 Task: Look for space in Ikoma, Japan from 5th June, 2023 to 16th June, 2023 for 2 adults in price range Rs.7000 to Rs.15000. Place can be entire place with 1  bedroom having 1 bed and 1 bathroom. Property type can be house, flat, guest house, hotel. Booking option can be shelf check-in. Required host language is English.
Action: Mouse pressed left at (536, 126)
Screenshot: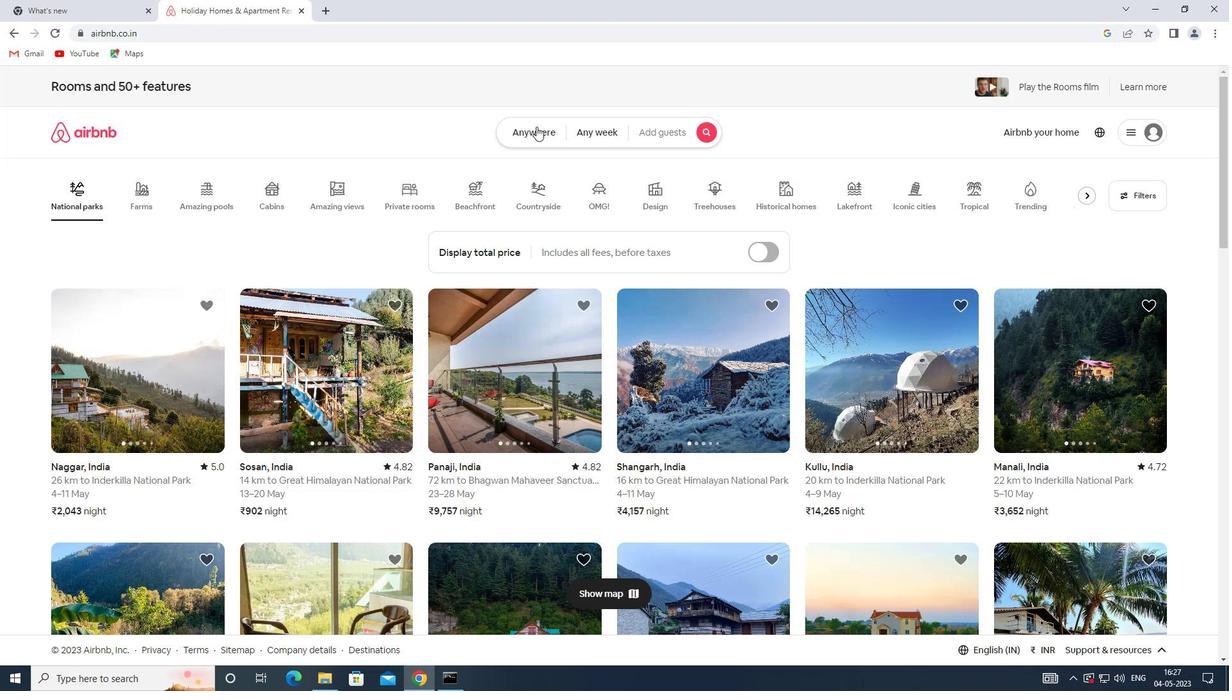
Action: Mouse moved to (482, 172)
Screenshot: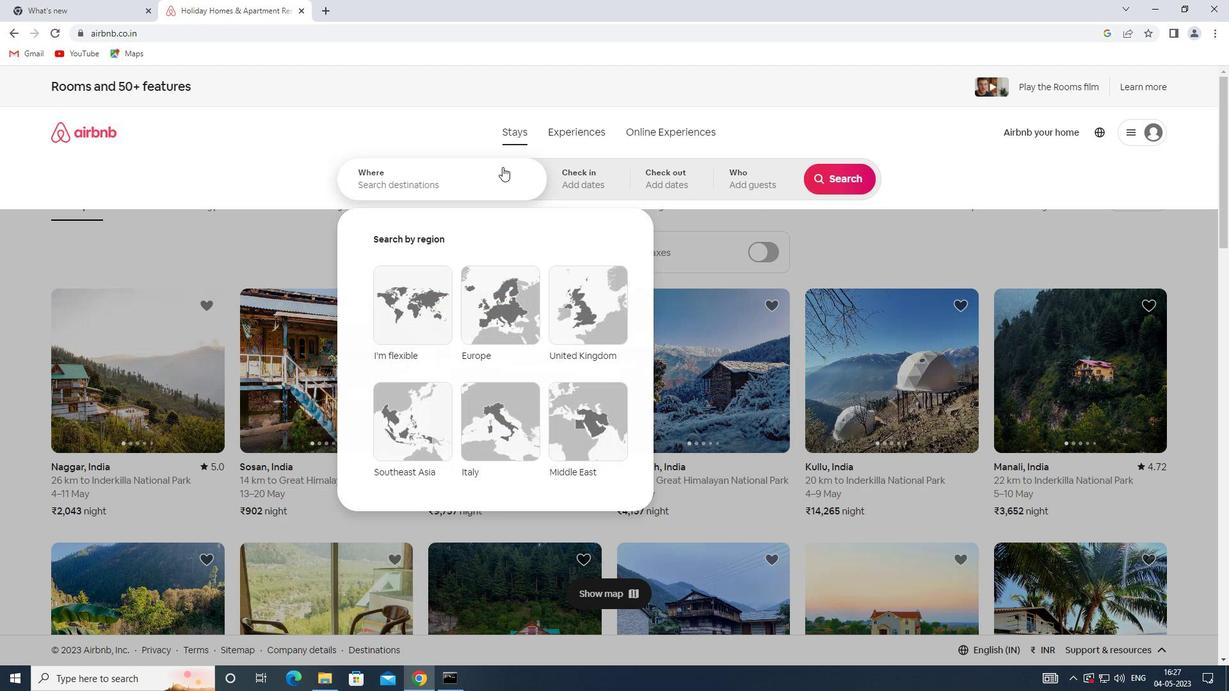 
Action: Mouse pressed left at (482, 172)
Screenshot: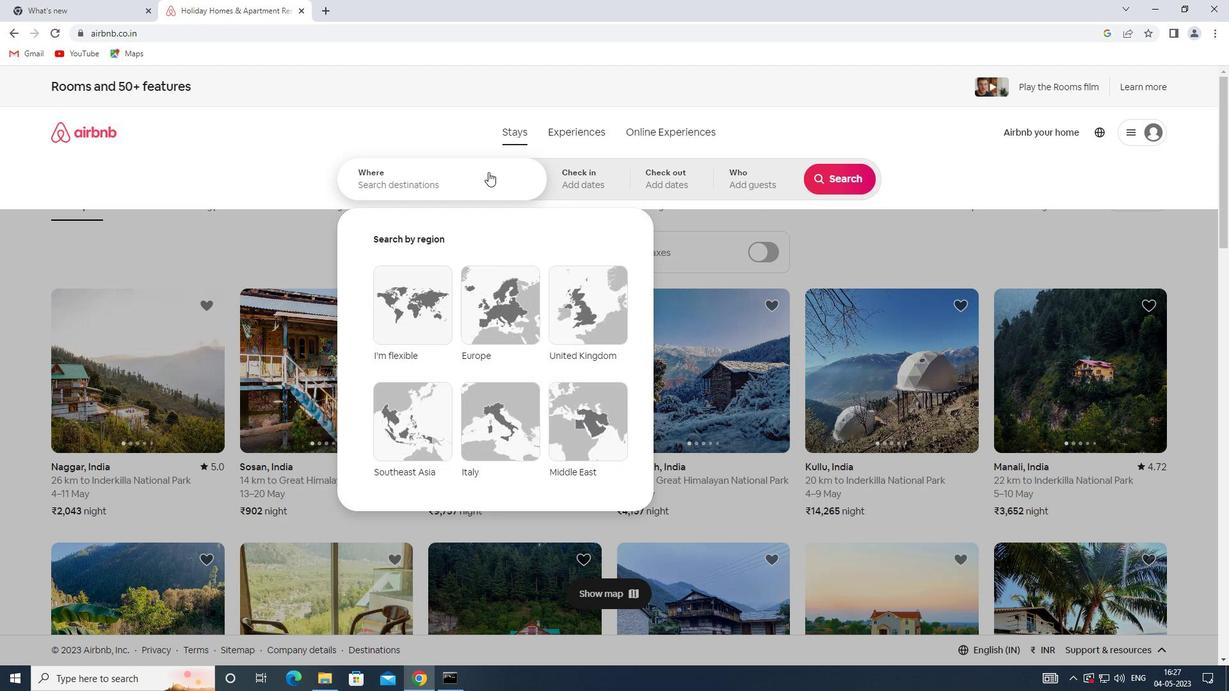 
Action: Key pressed <Key.shift><Key.shift><Key.shift><Key.shift><Key.shift><Key.shift>IKOMA,<Key.shift>JAPAN
Screenshot: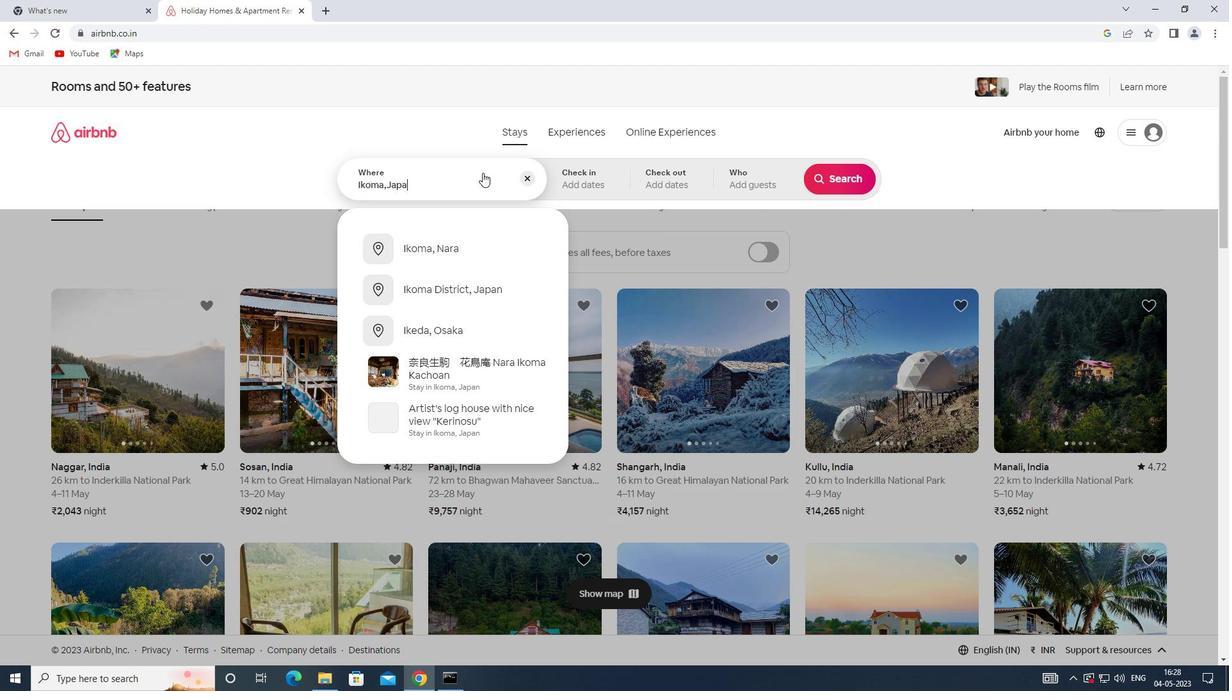 
Action: Mouse moved to (582, 172)
Screenshot: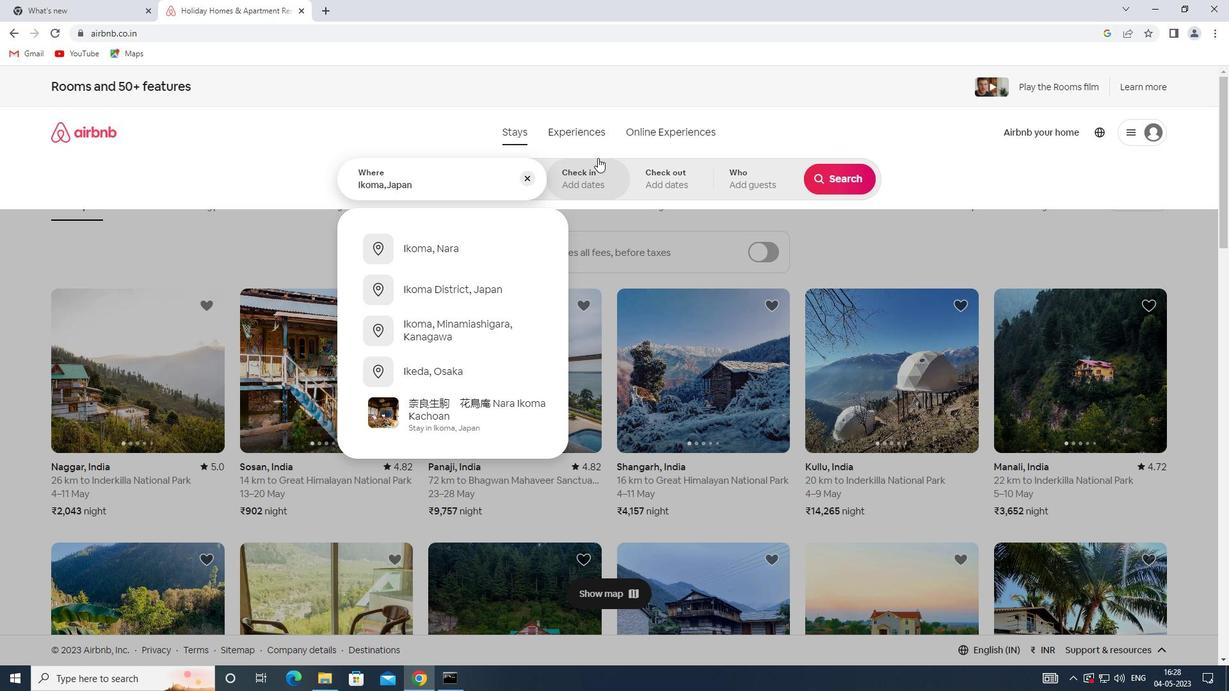 
Action: Mouse pressed left at (582, 172)
Screenshot: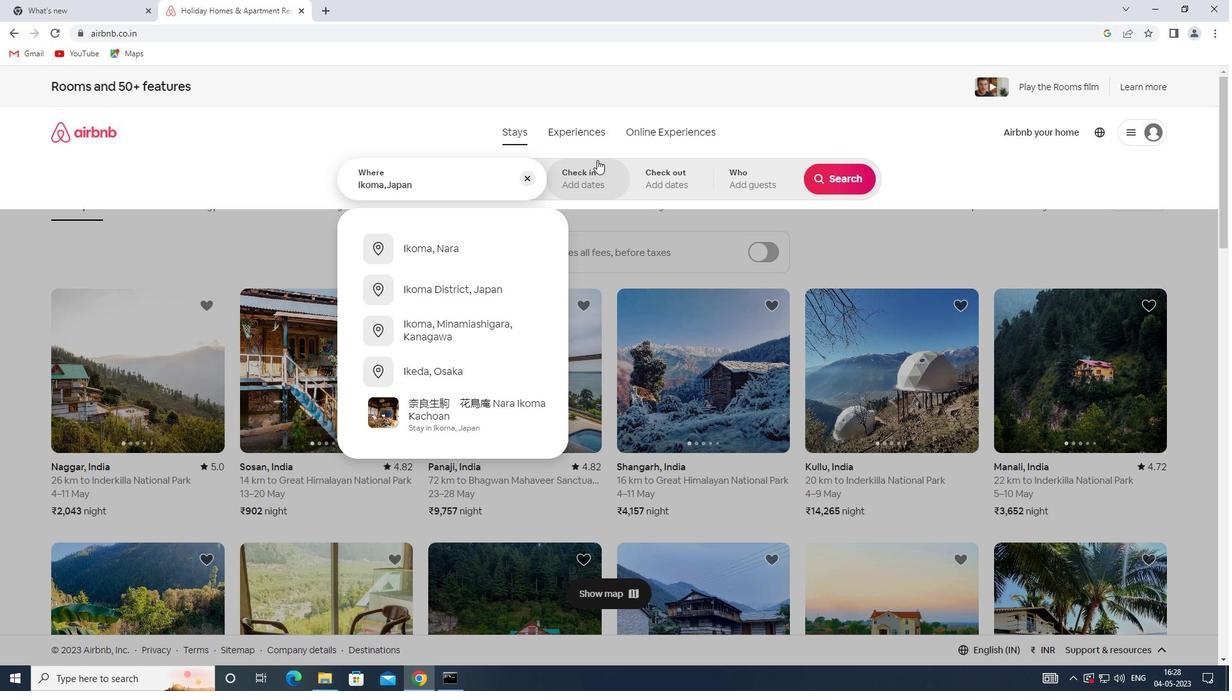 
Action: Mouse moved to (678, 369)
Screenshot: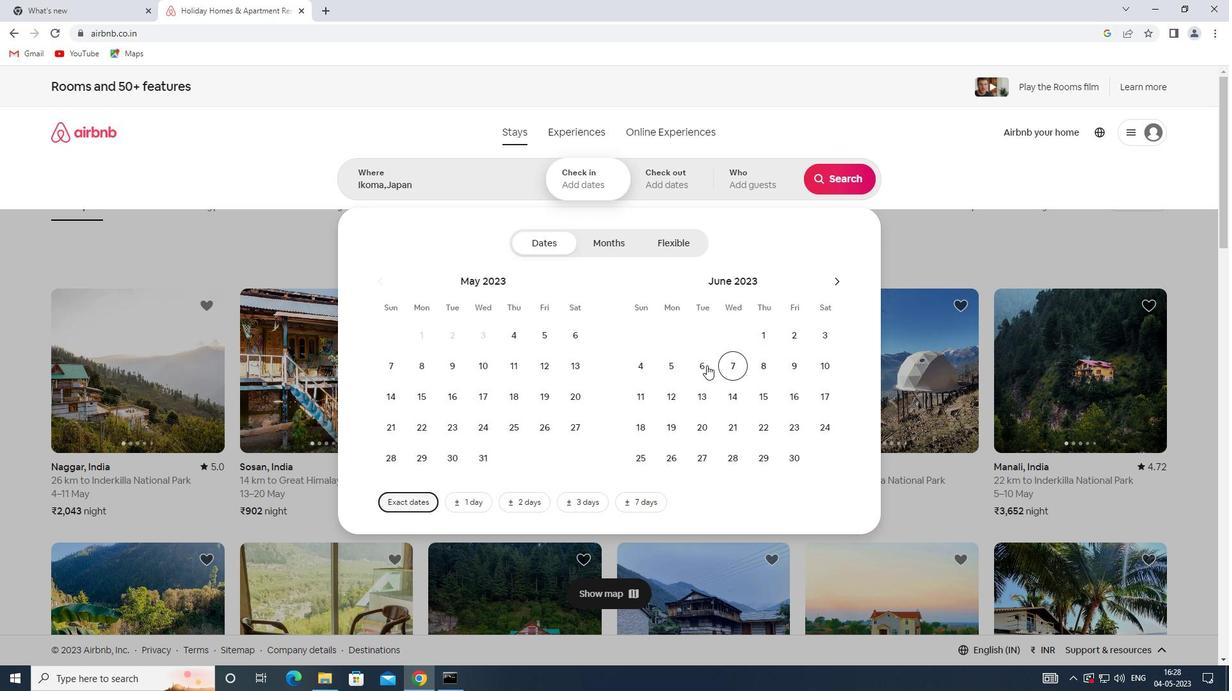 
Action: Mouse pressed left at (678, 369)
Screenshot: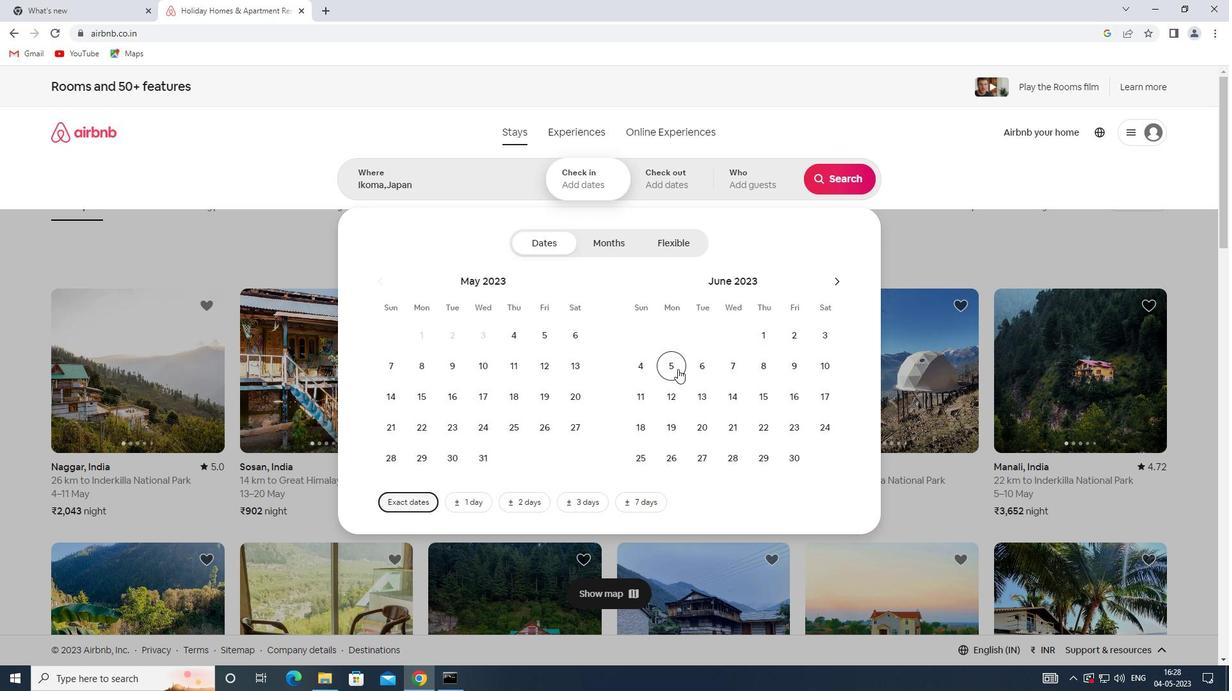 
Action: Mouse moved to (801, 401)
Screenshot: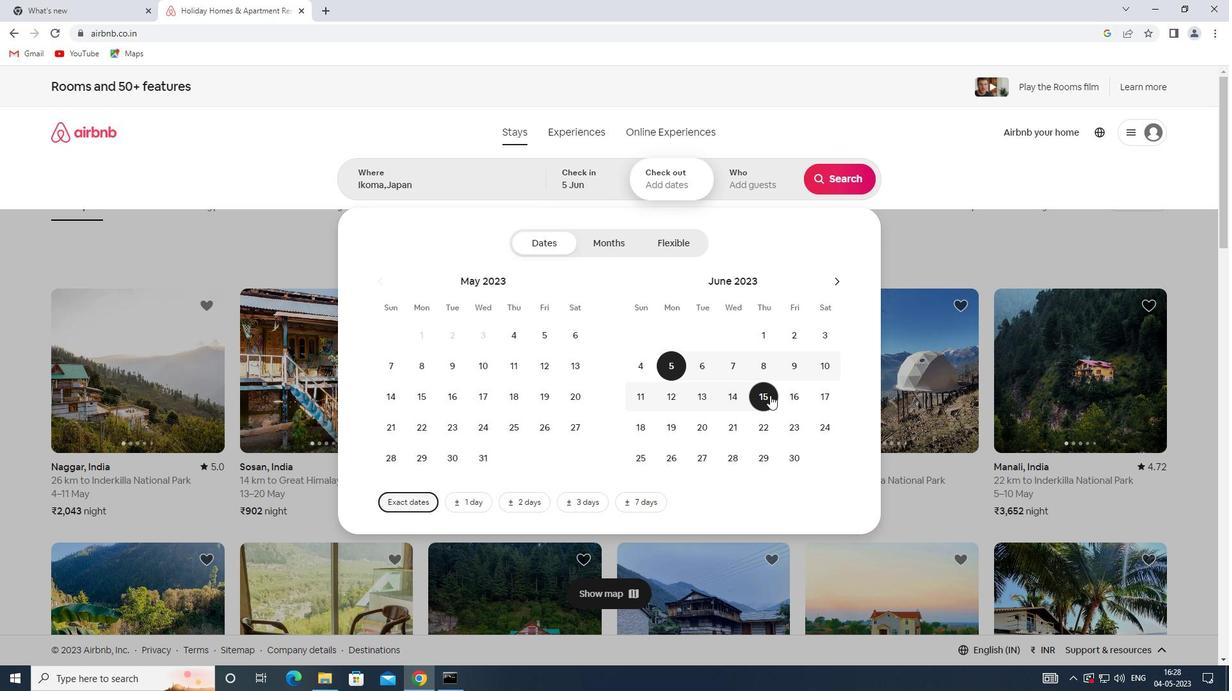 
Action: Mouse pressed left at (801, 401)
Screenshot: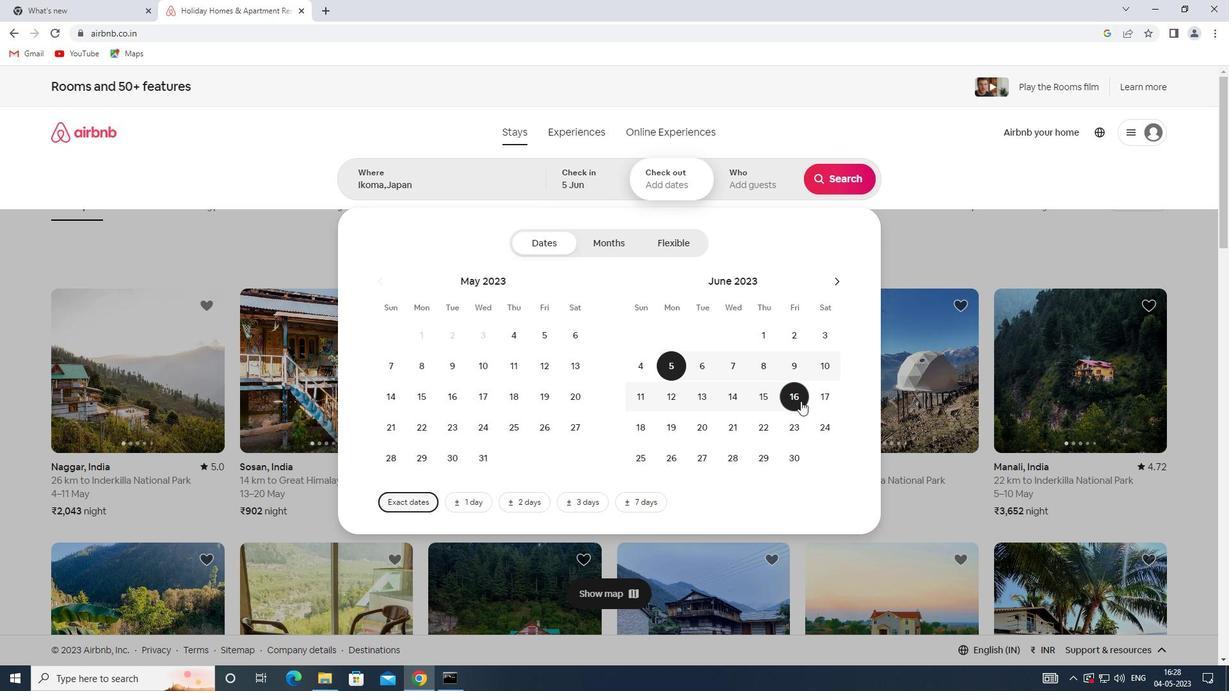 
Action: Mouse moved to (753, 176)
Screenshot: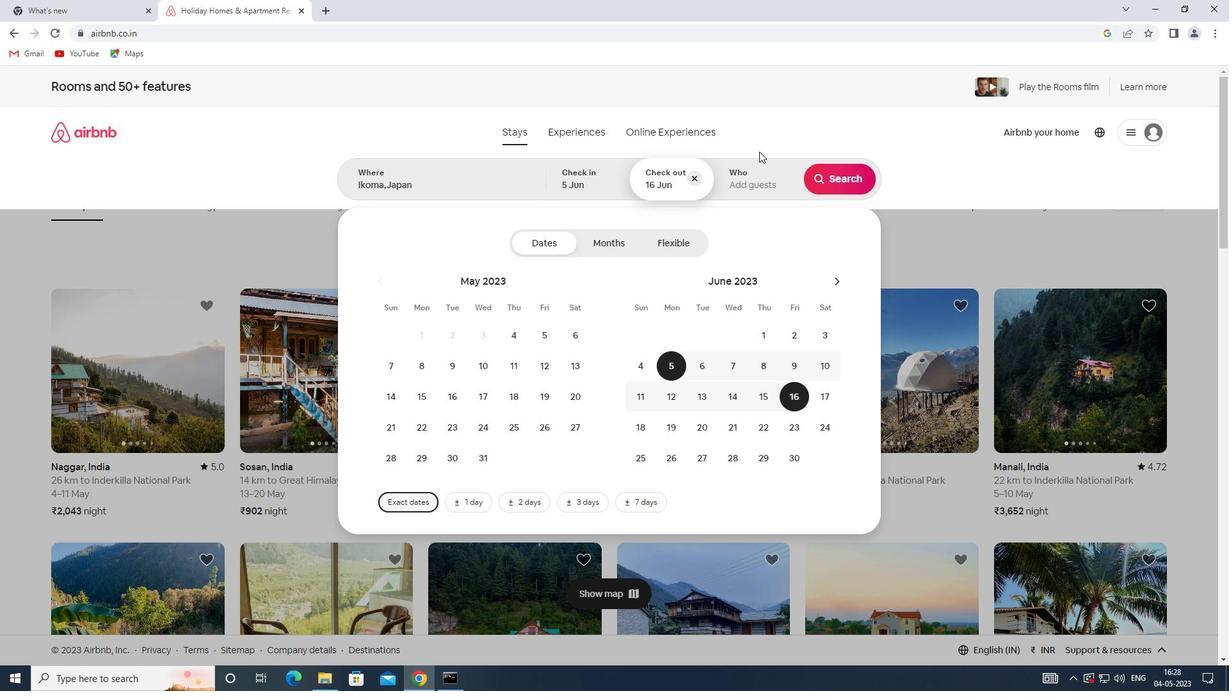 
Action: Mouse pressed left at (753, 176)
Screenshot: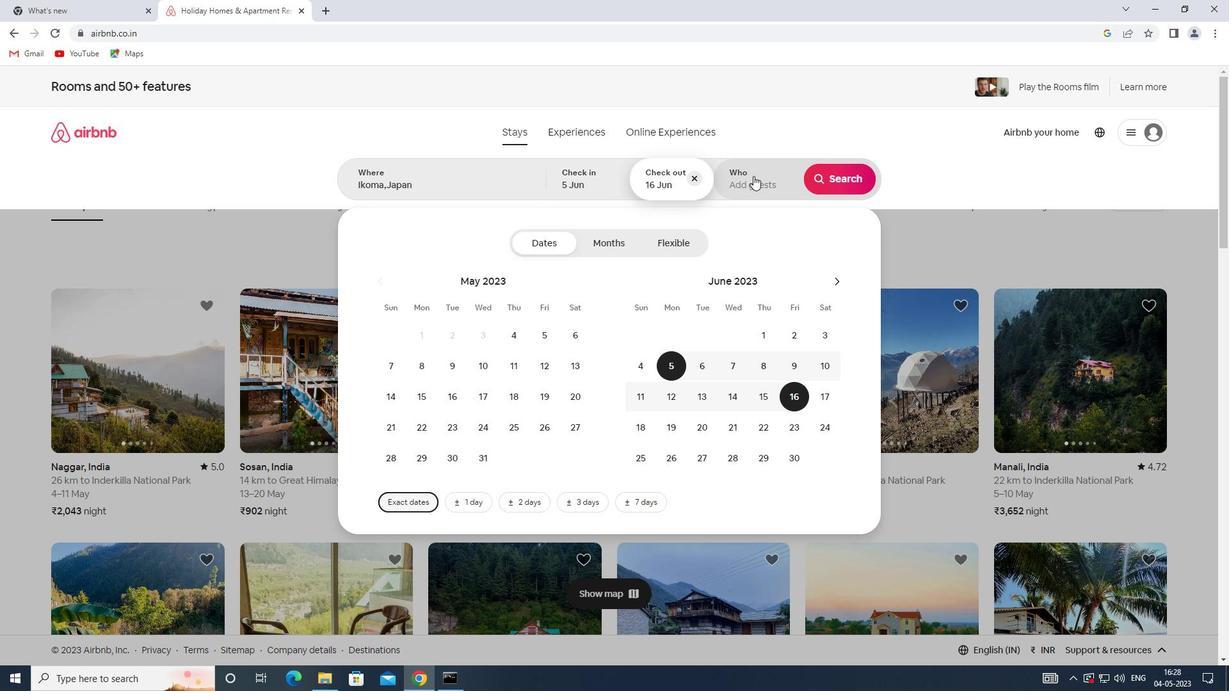 
Action: Mouse moved to (846, 245)
Screenshot: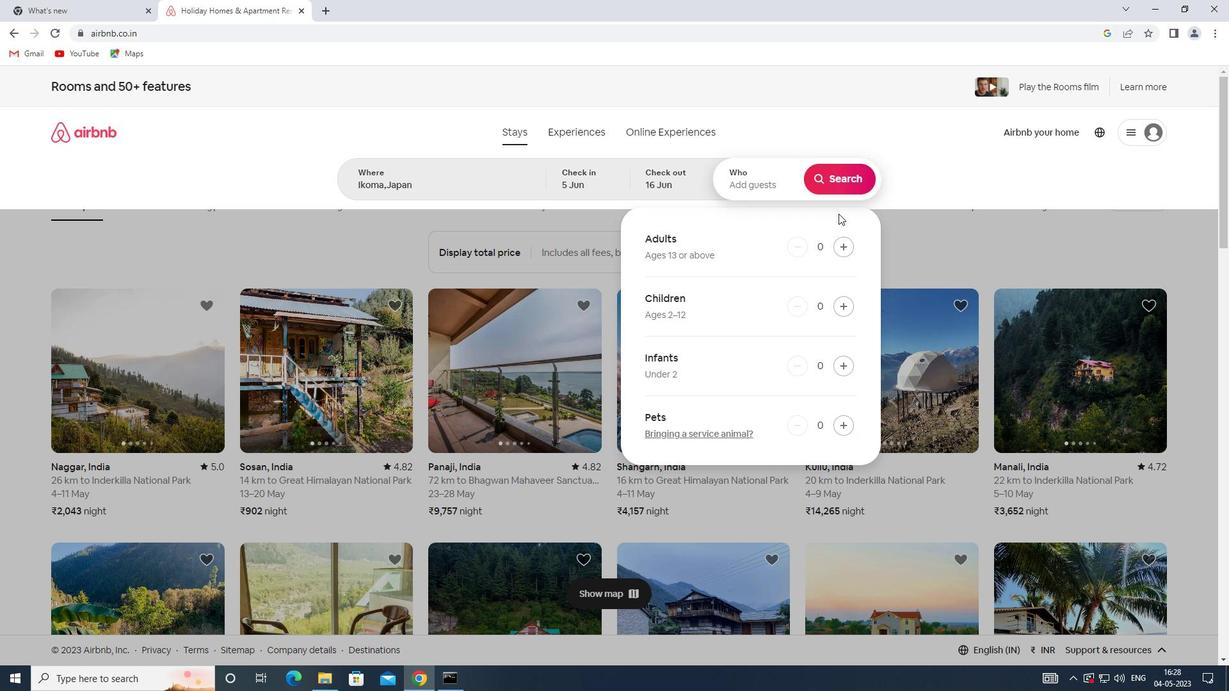 
Action: Mouse pressed left at (846, 245)
Screenshot: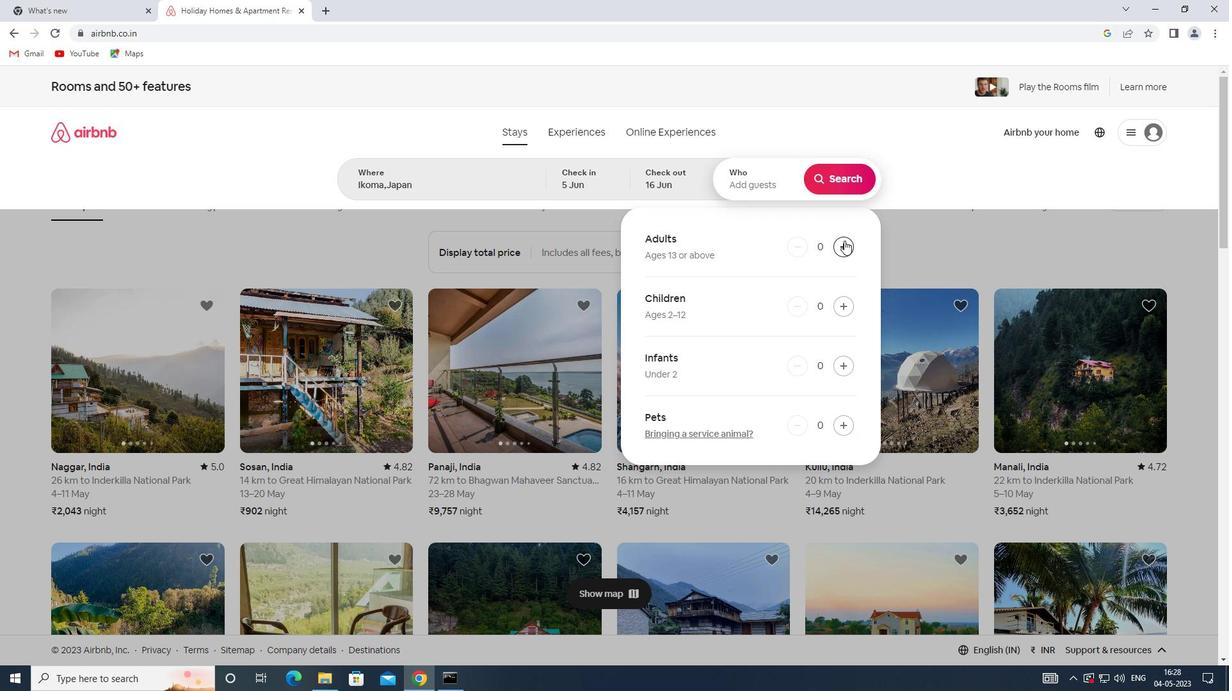
Action: Mouse pressed left at (846, 245)
Screenshot: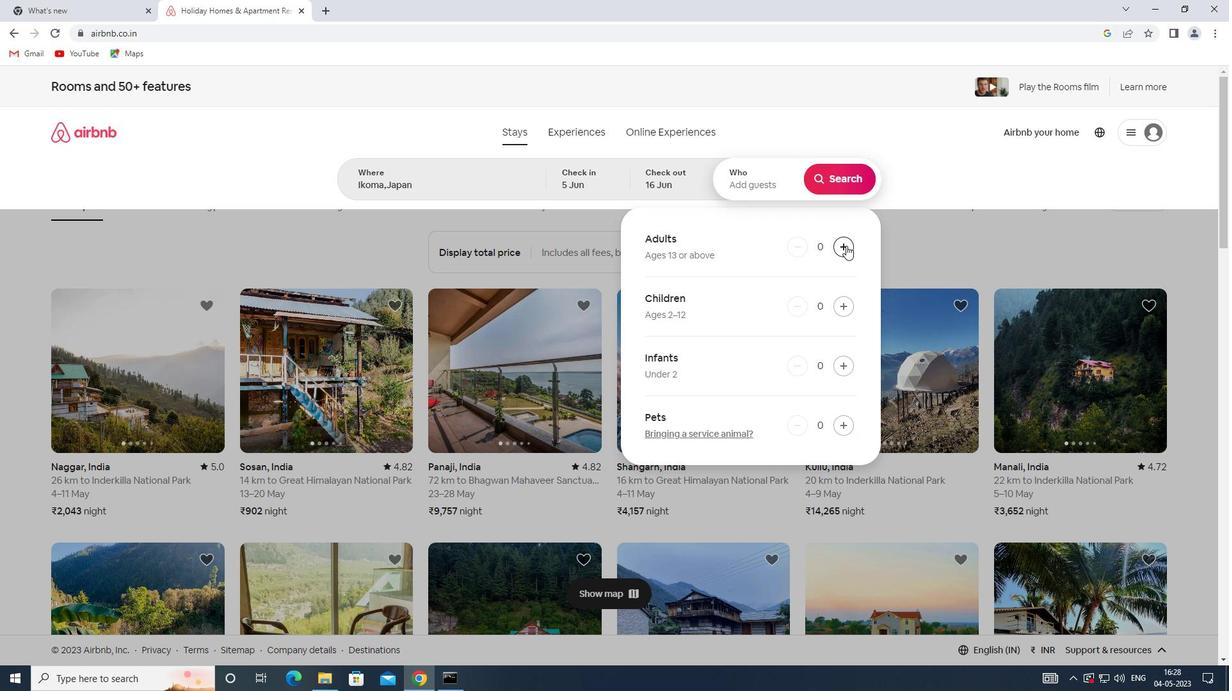 
Action: Mouse moved to (834, 181)
Screenshot: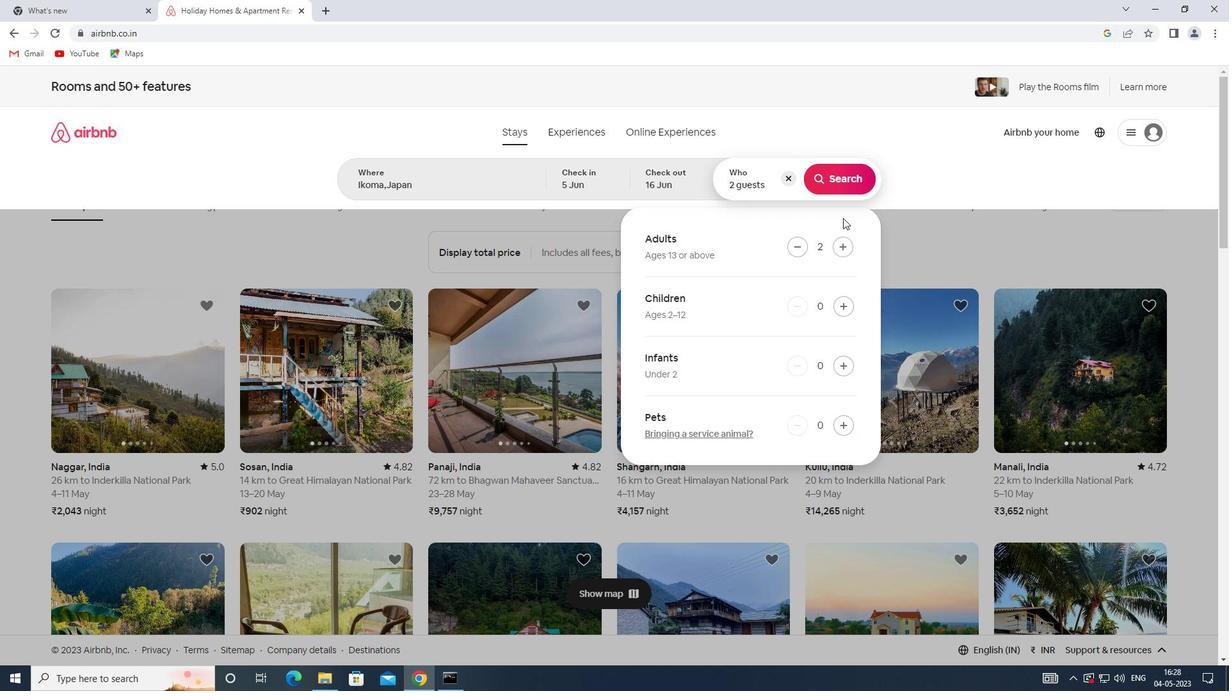 
Action: Mouse pressed left at (834, 181)
Screenshot: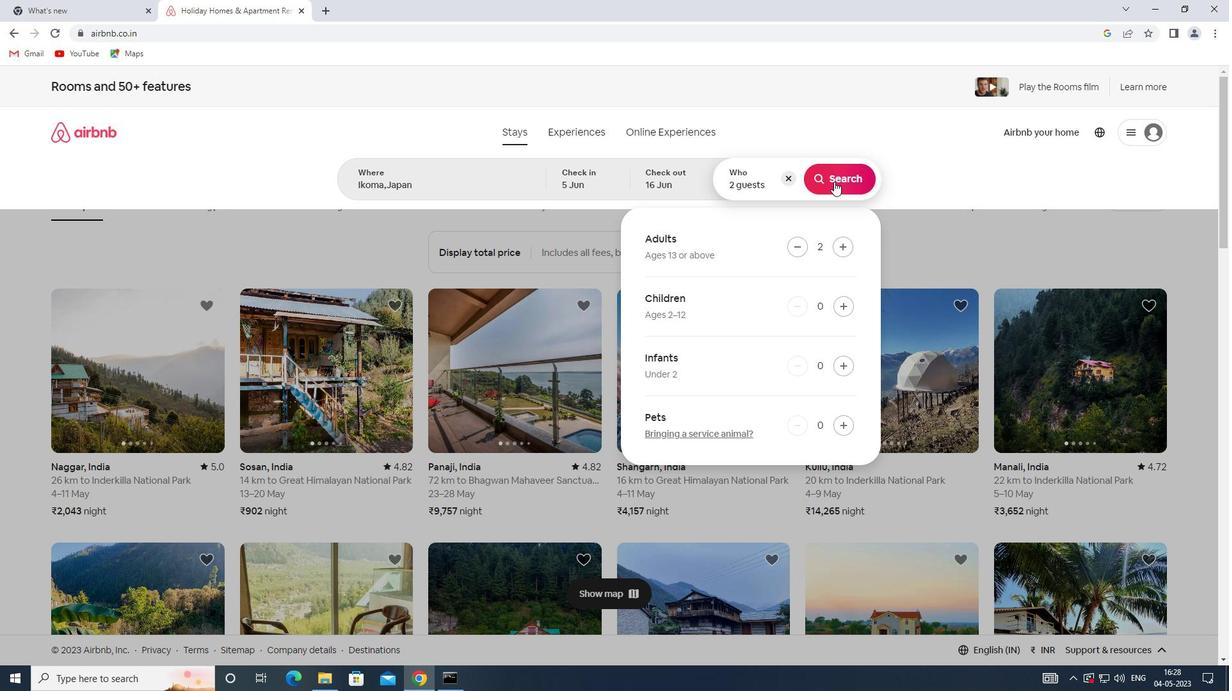 
Action: Mouse moved to (1184, 154)
Screenshot: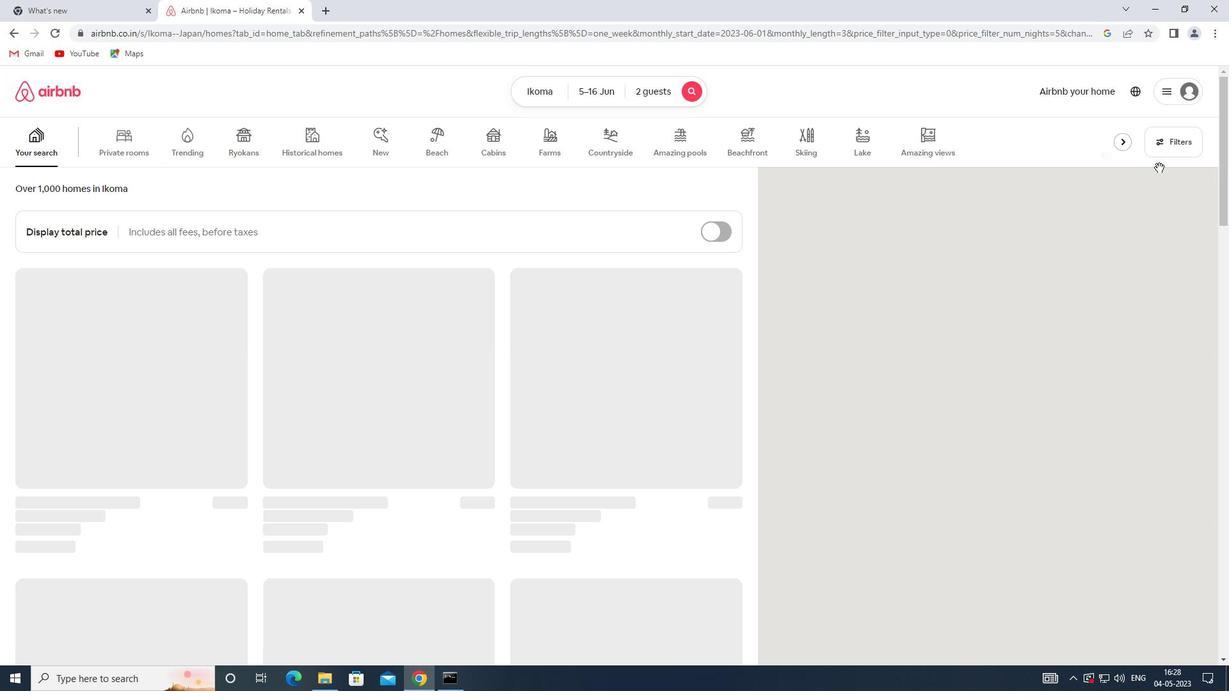 
Action: Mouse pressed left at (1184, 154)
Screenshot: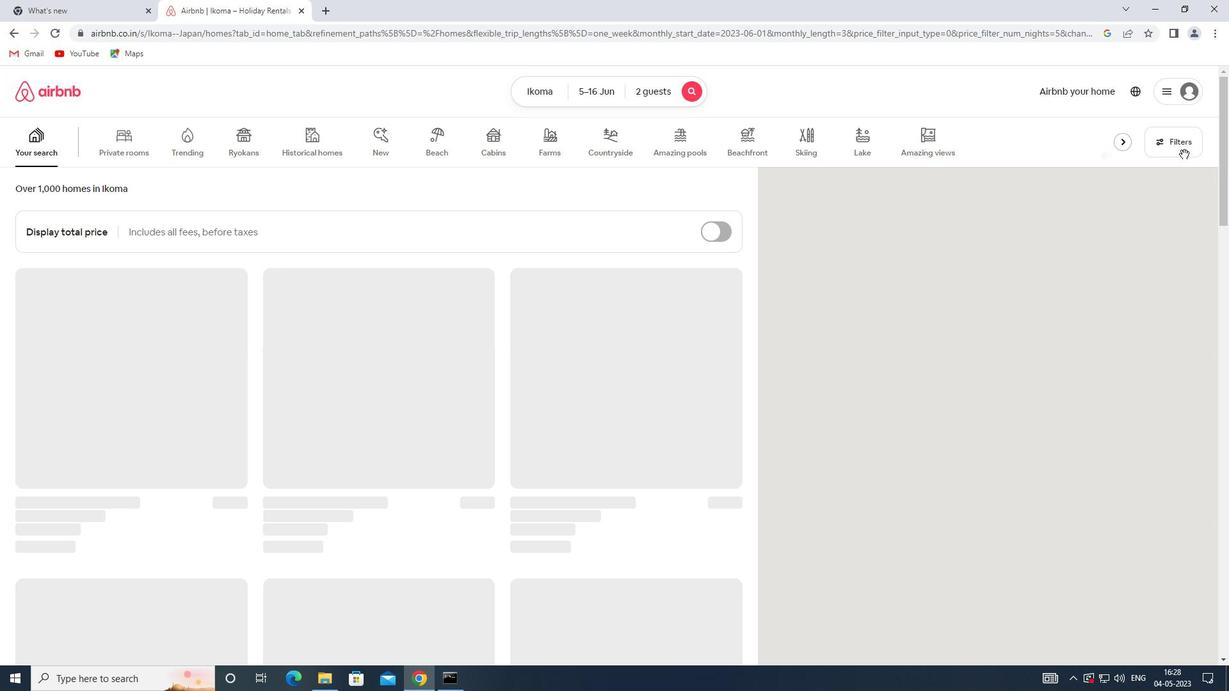 
Action: Mouse moved to (450, 305)
Screenshot: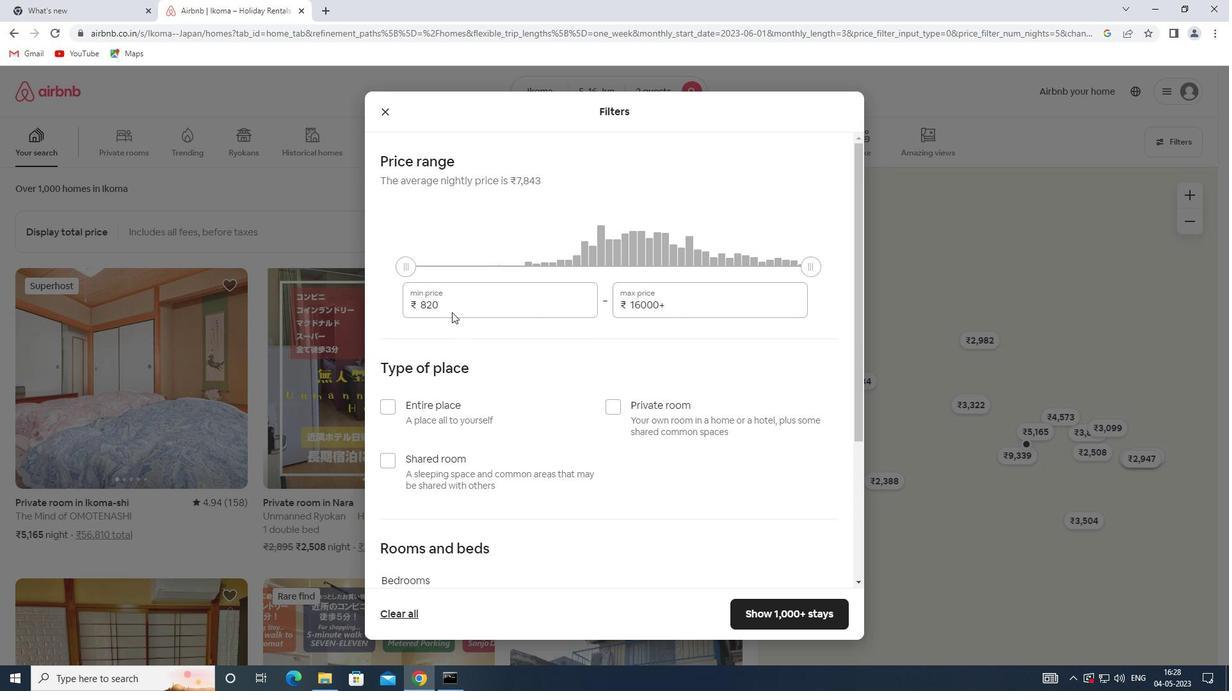 
Action: Mouse pressed left at (450, 305)
Screenshot: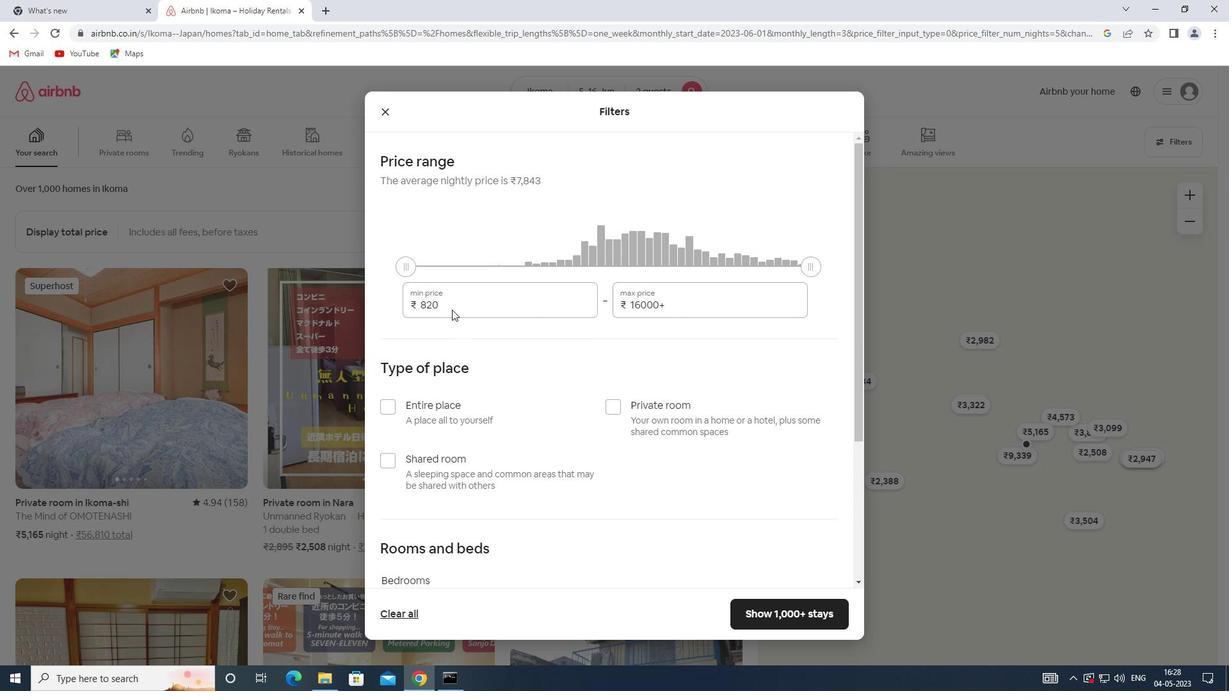 
Action: Mouse moved to (440, 302)
Screenshot: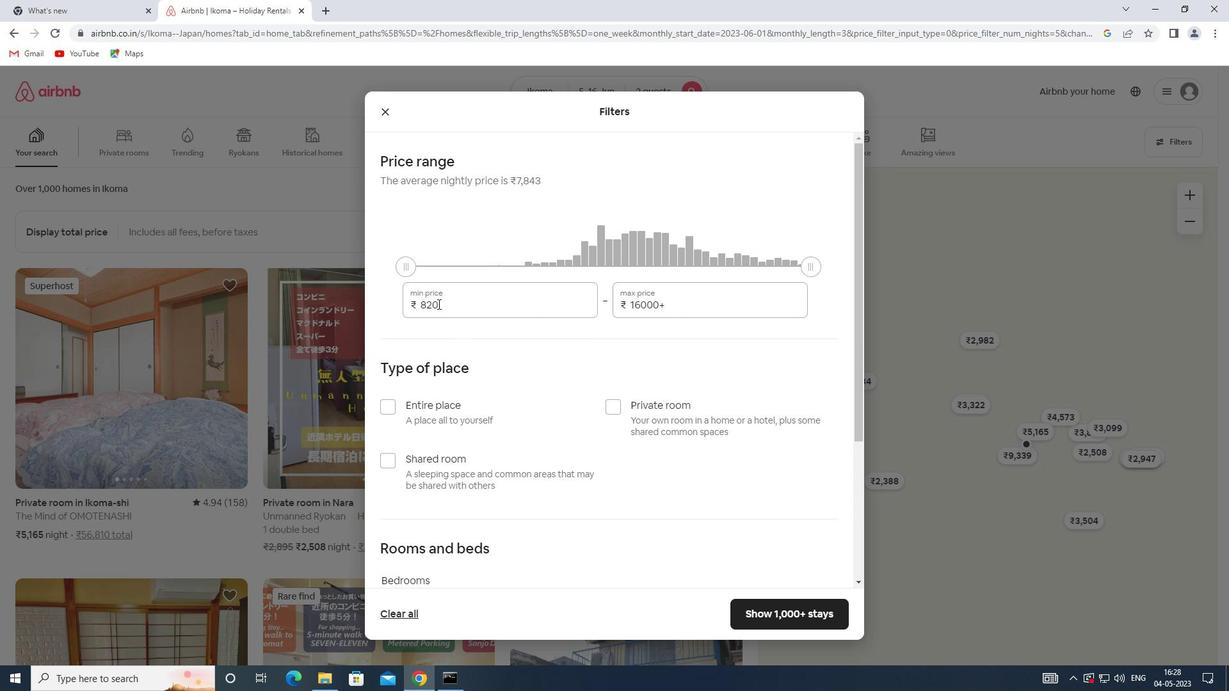 
Action: Mouse pressed left at (440, 302)
Screenshot: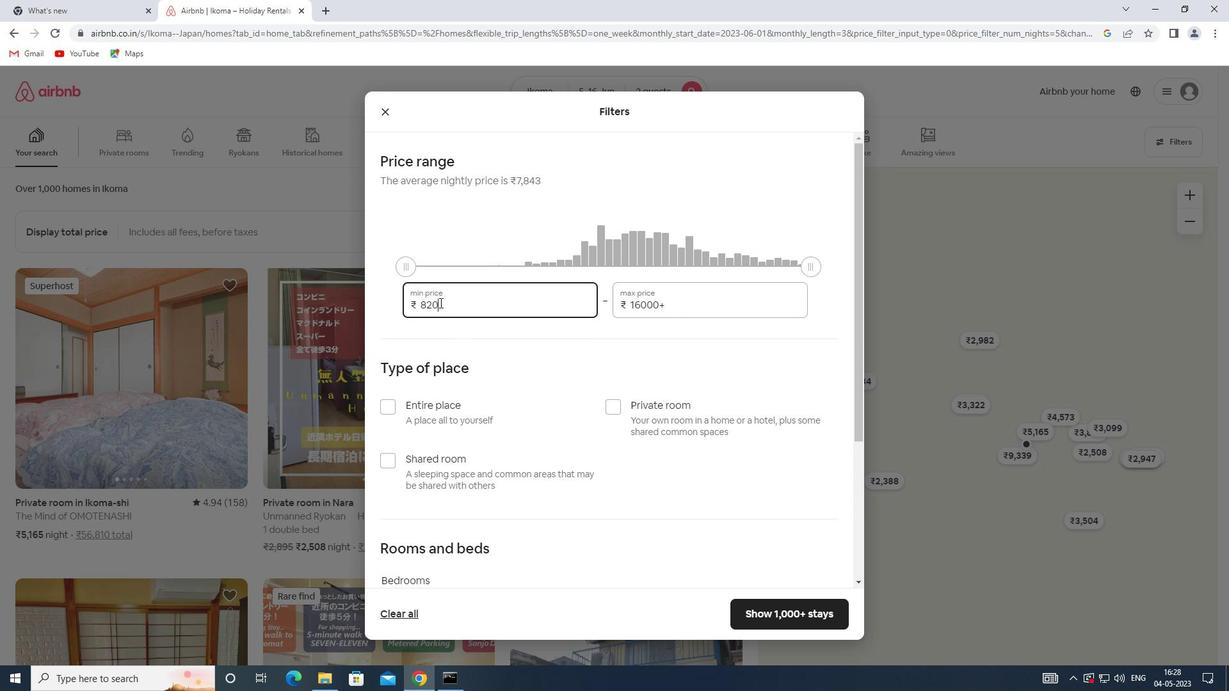 
Action: Mouse moved to (383, 306)
Screenshot: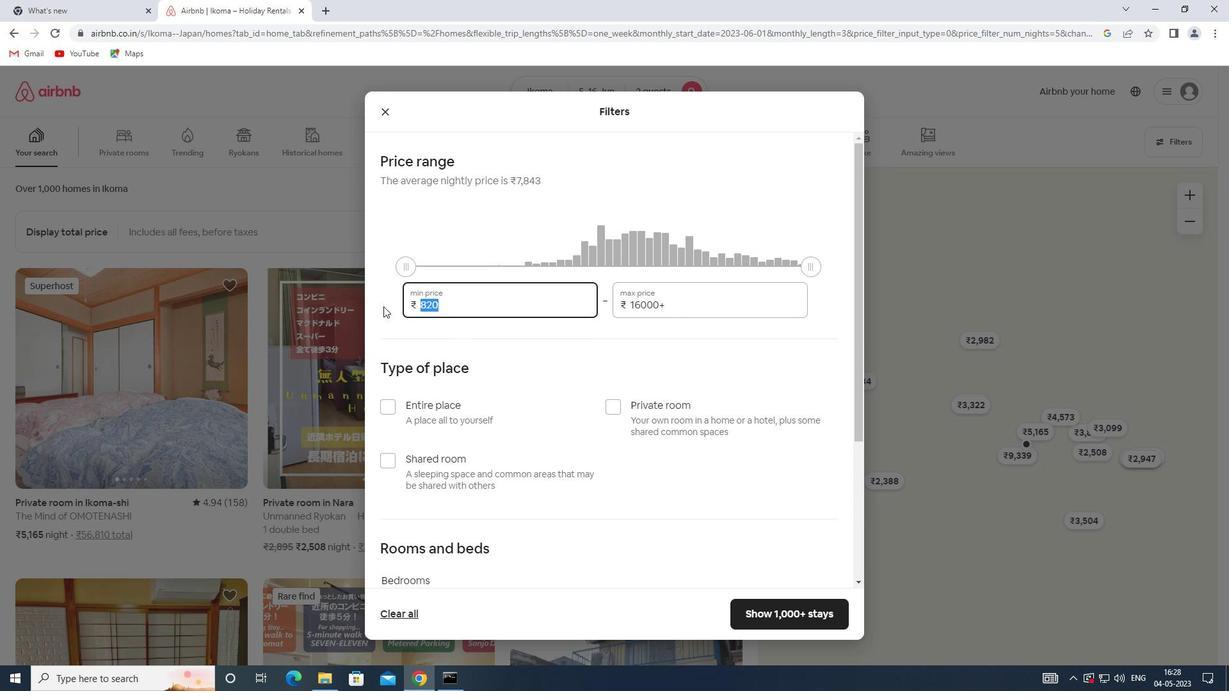 
Action: Key pressed 7000
Screenshot: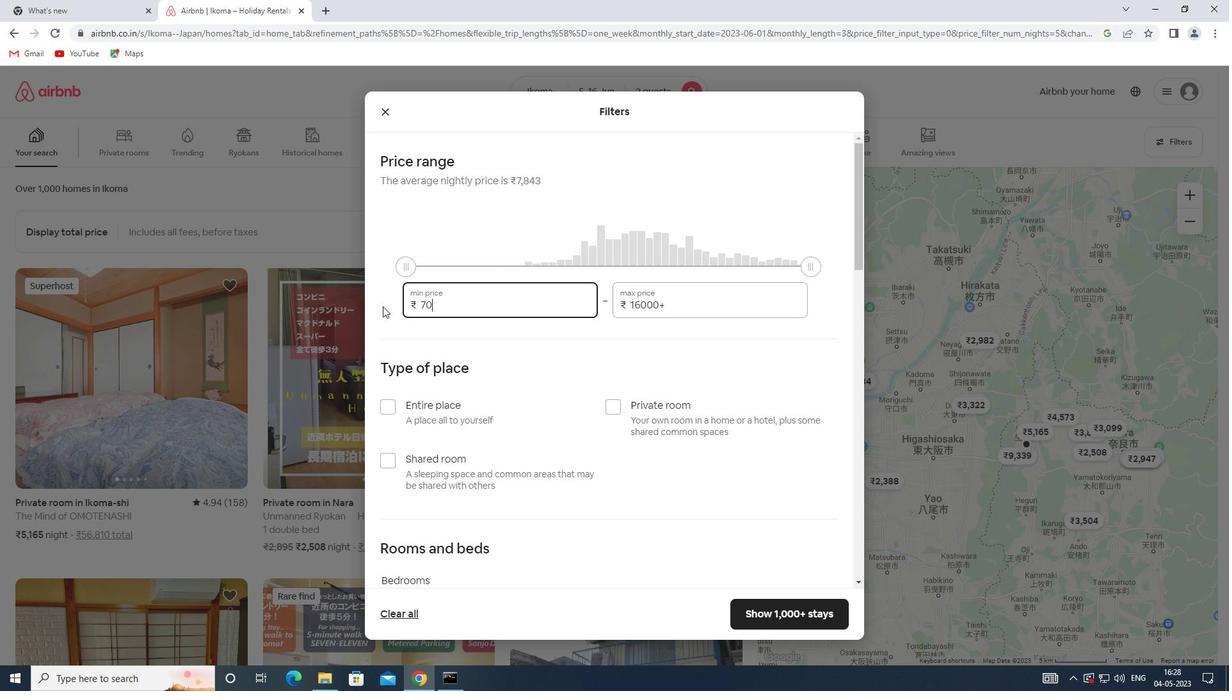 
Action: Mouse moved to (679, 310)
Screenshot: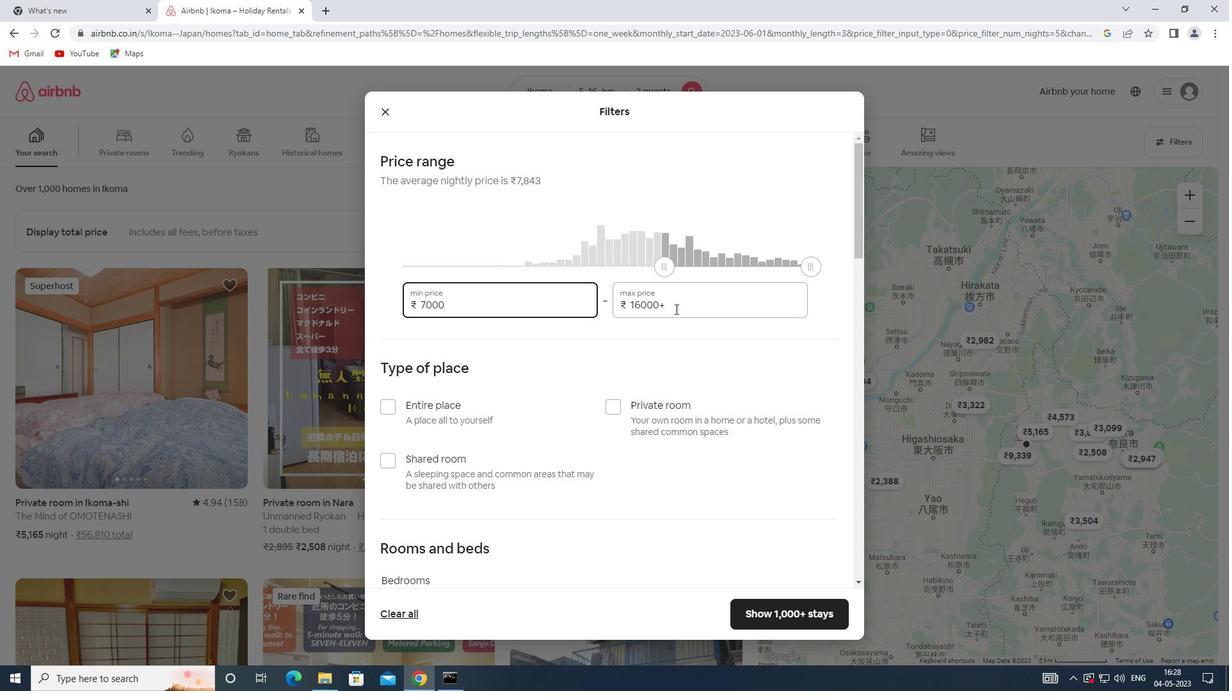 
Action: Mouse pressed left at (679, 310)
Screenshot: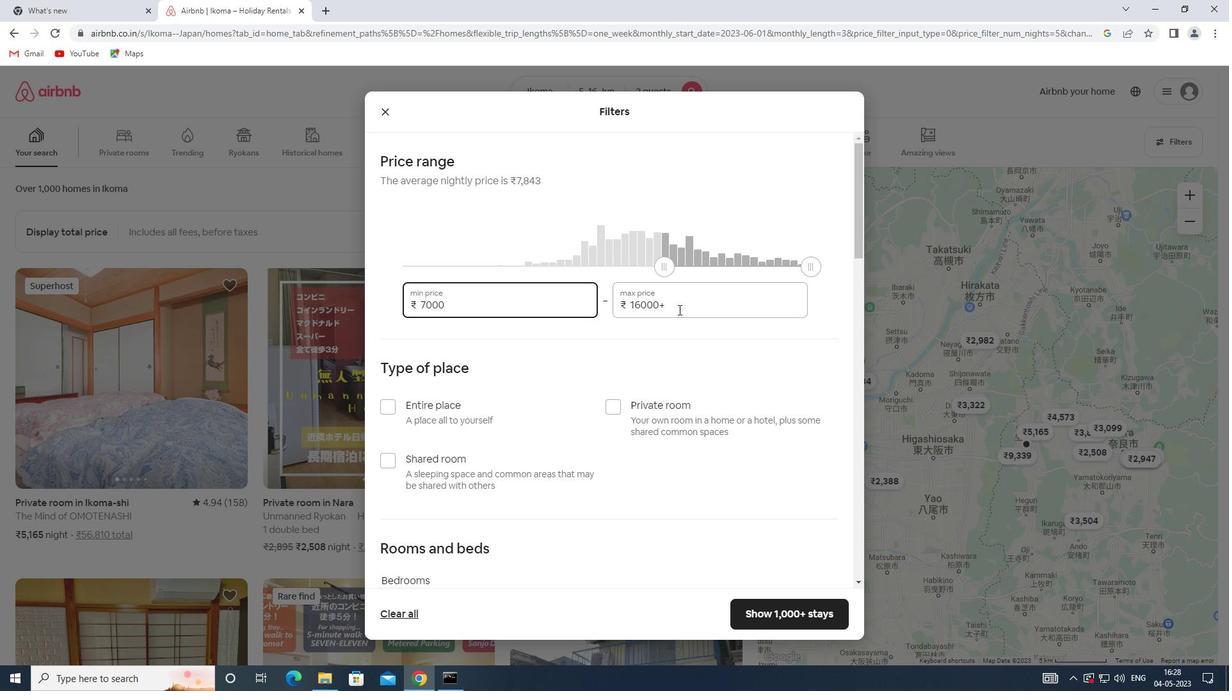
Action: Mouse moved to (602, 314)
Screenshot: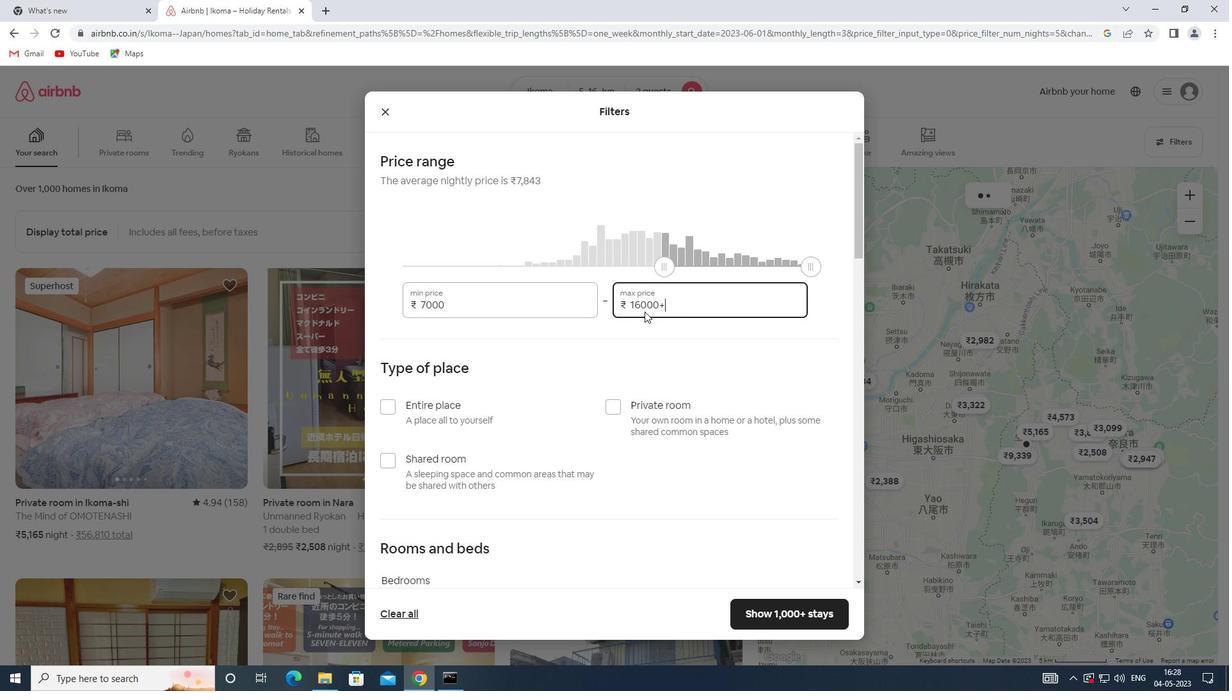 
Action: Key pressed 15000
Screenshot: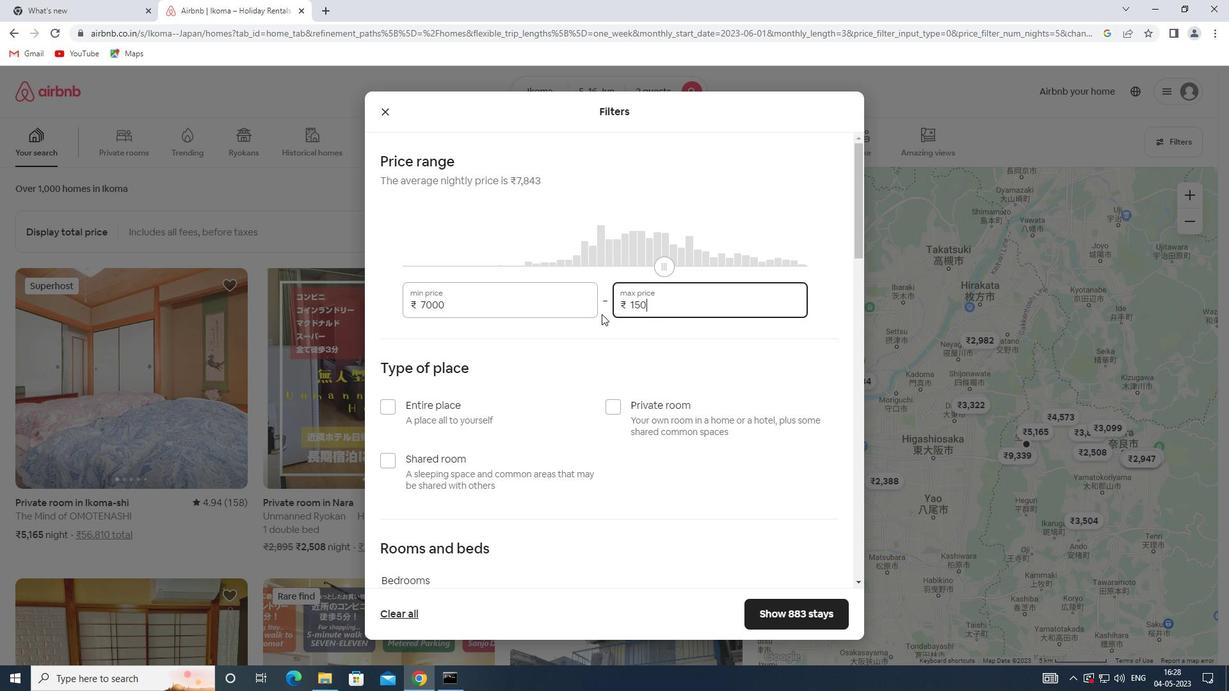 
Action: Mouse moved to (662, 403)
Screenshot: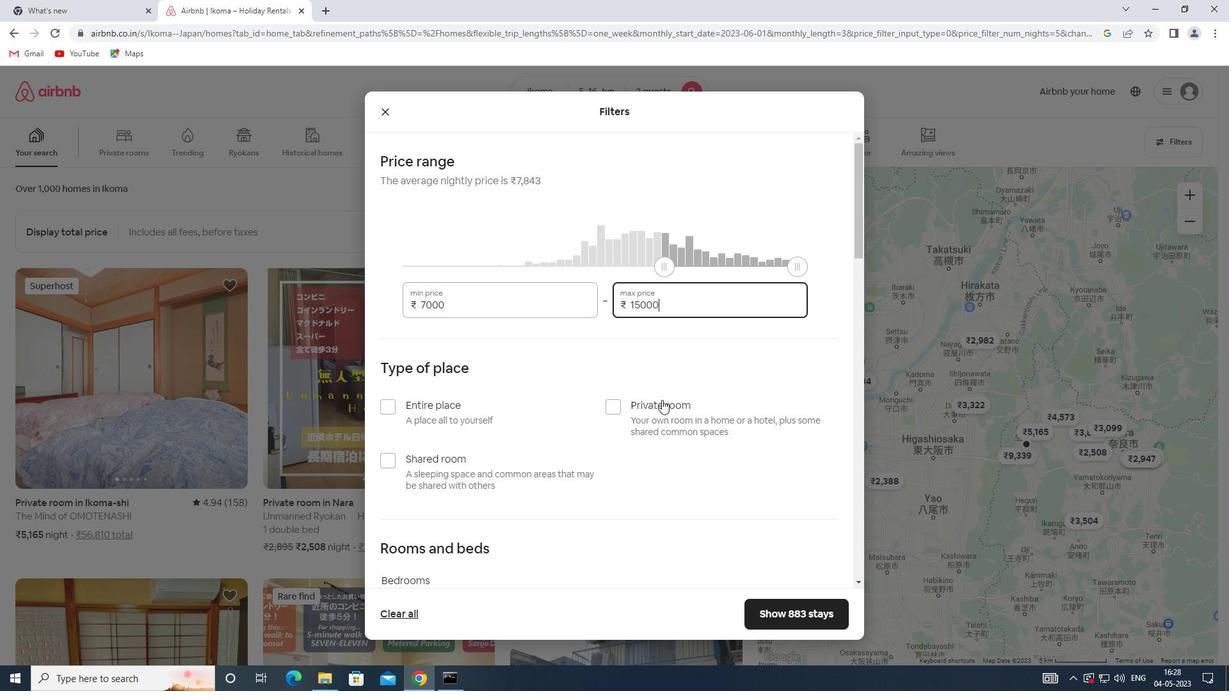 
Action: Mouse scrolled (662, 402) with delta (0, 0)
Screenshot: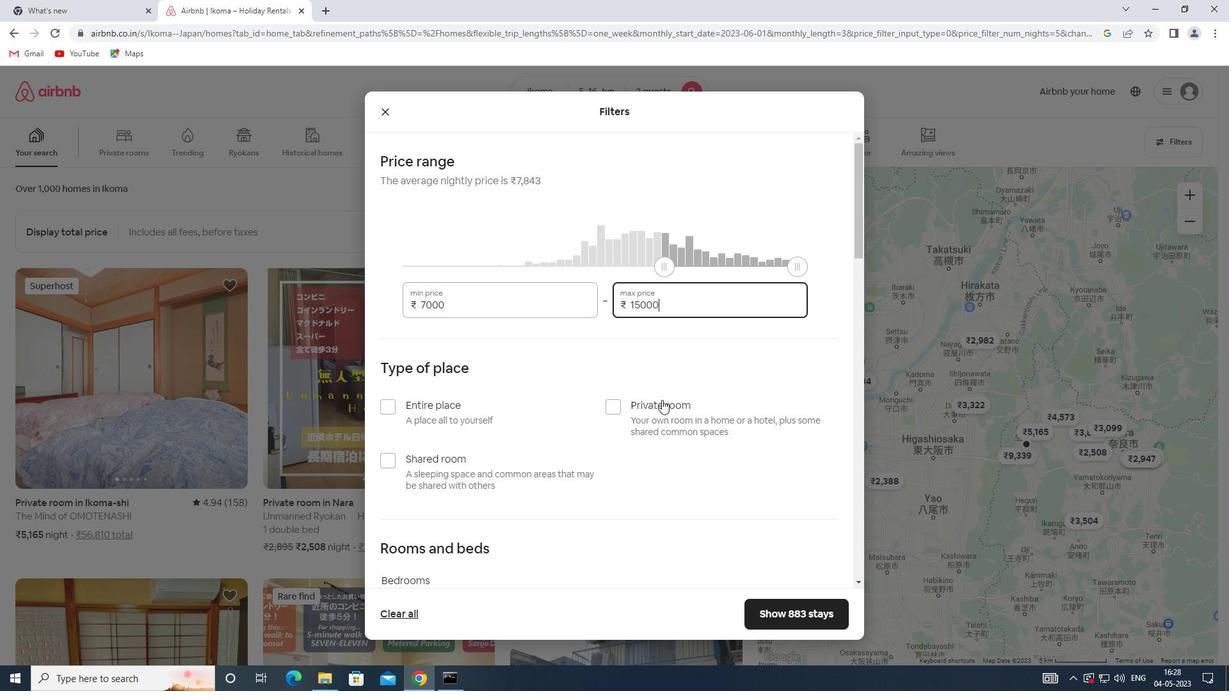 
Action: Mouse moved to (391, 342)
Screenshot: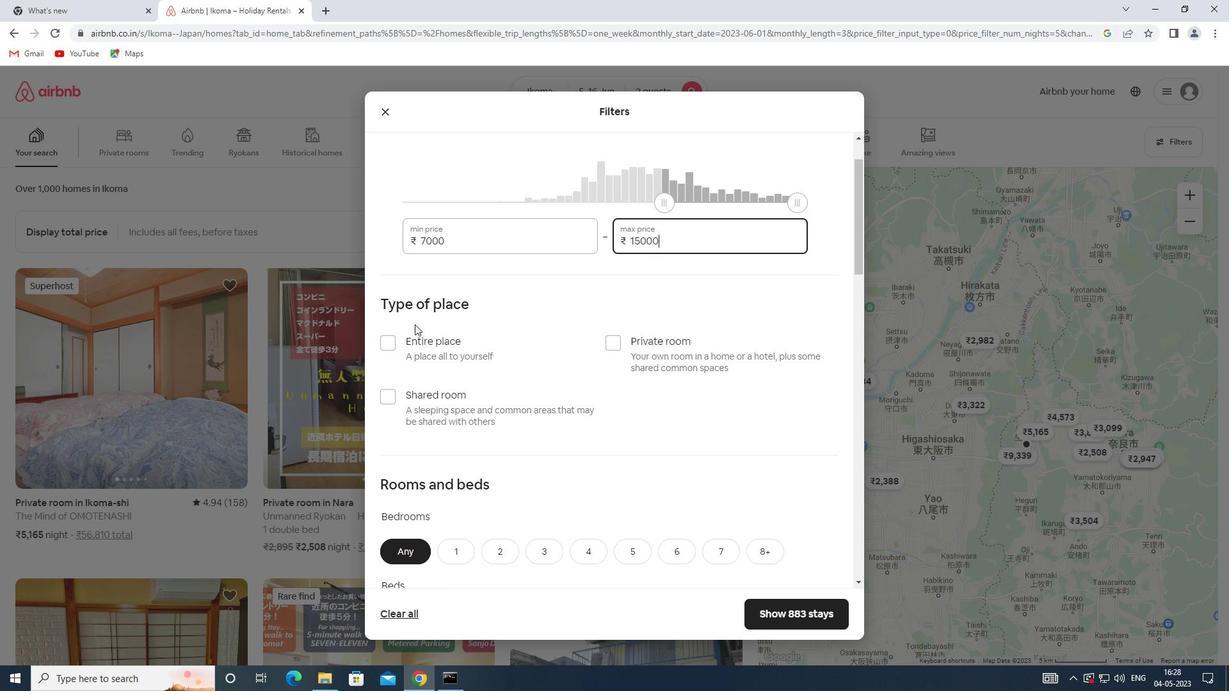
Action: Mouse pressed left at (391, 342)
Screenshot: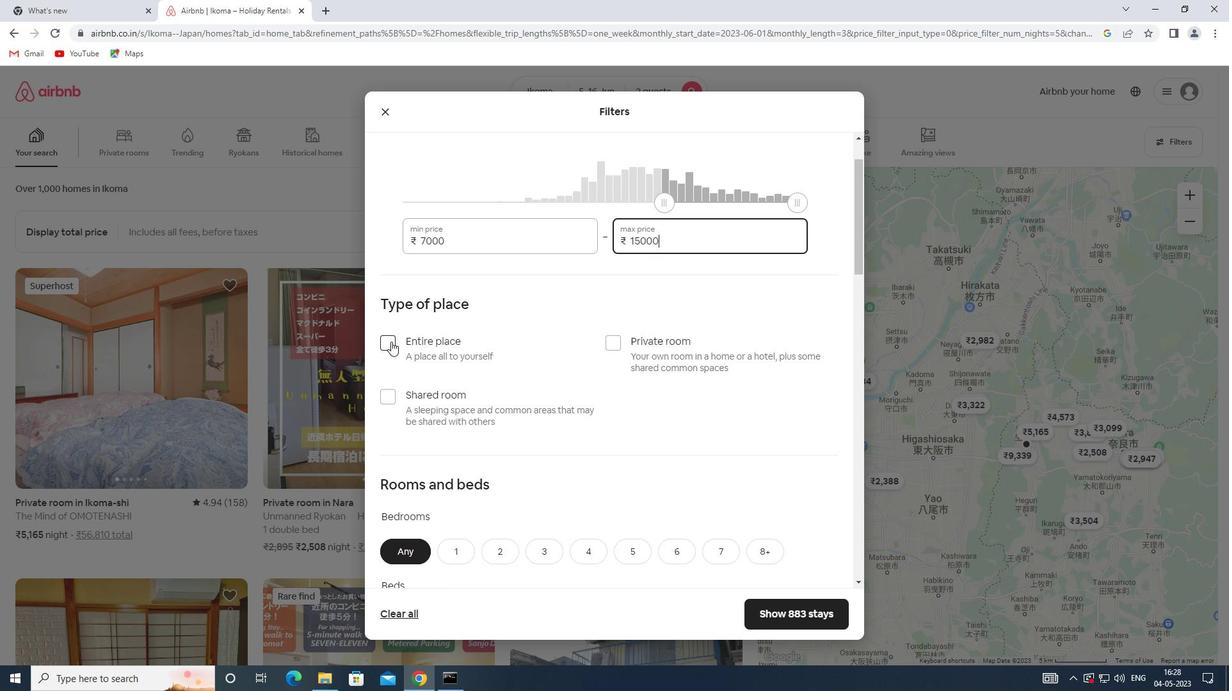 
Action: Mouse moved to (528, 338)
Screenshot: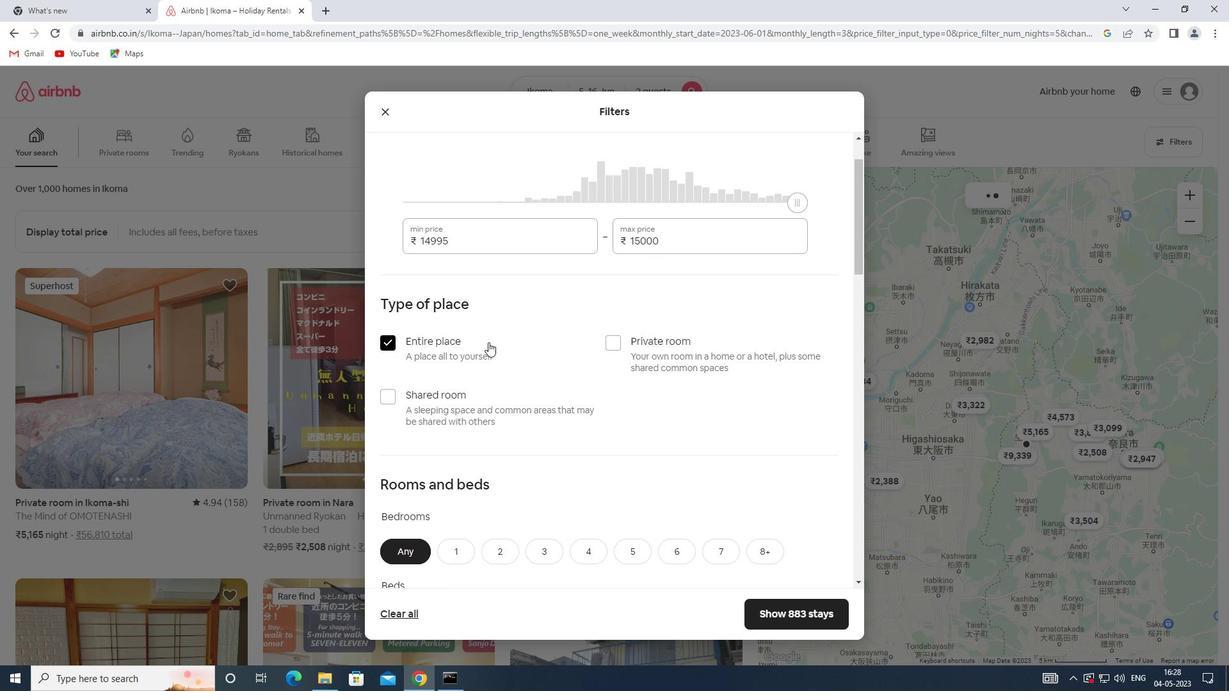 
Action: Mouse scrolled (528, 337) with delta (0, 0)
Screenshot: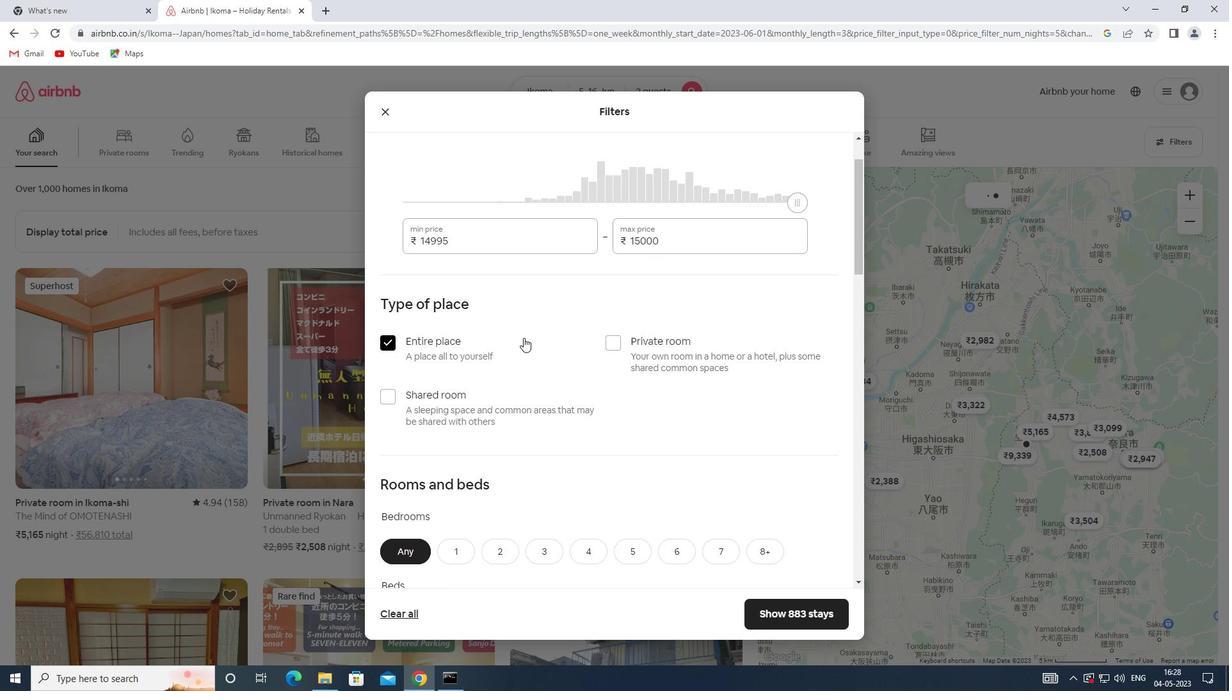 
Action: Mouse scrolled (528, 337) with delta (0, 0)
Screenshot: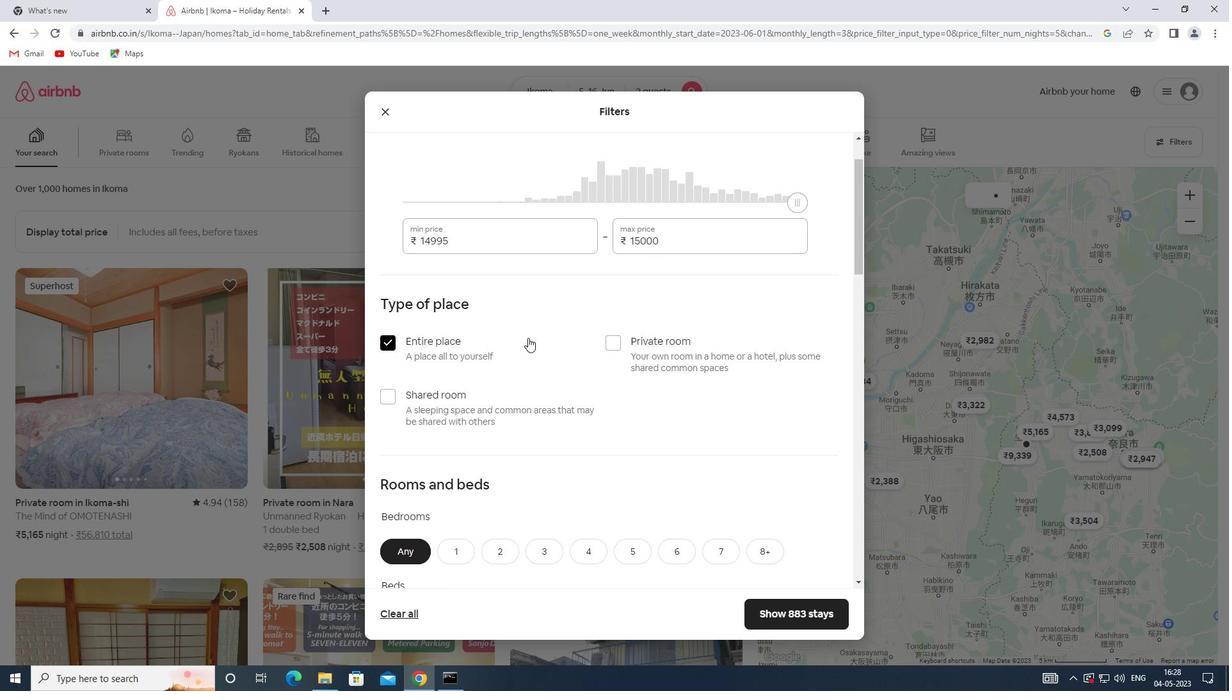 
Action: Mouse scrolled (528, 337) with delta (0, 0)
Screenshot: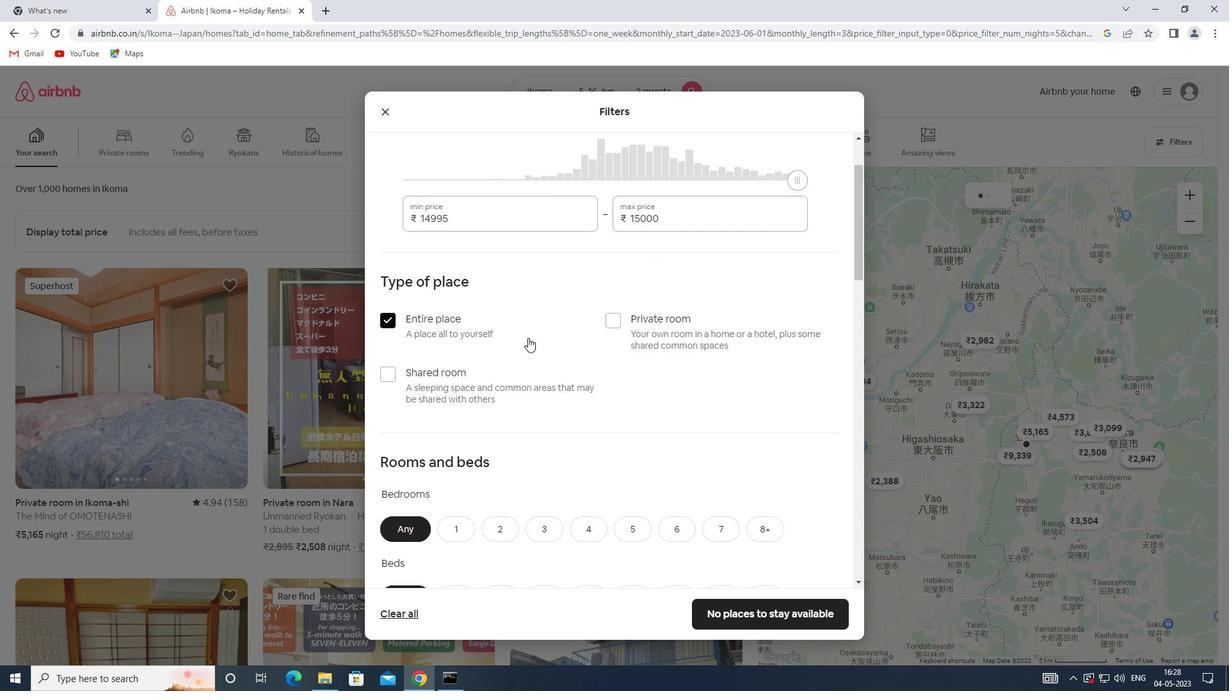 
Action: Mouse scrolled (528, 337) with delta (0, 0)
Screenshot: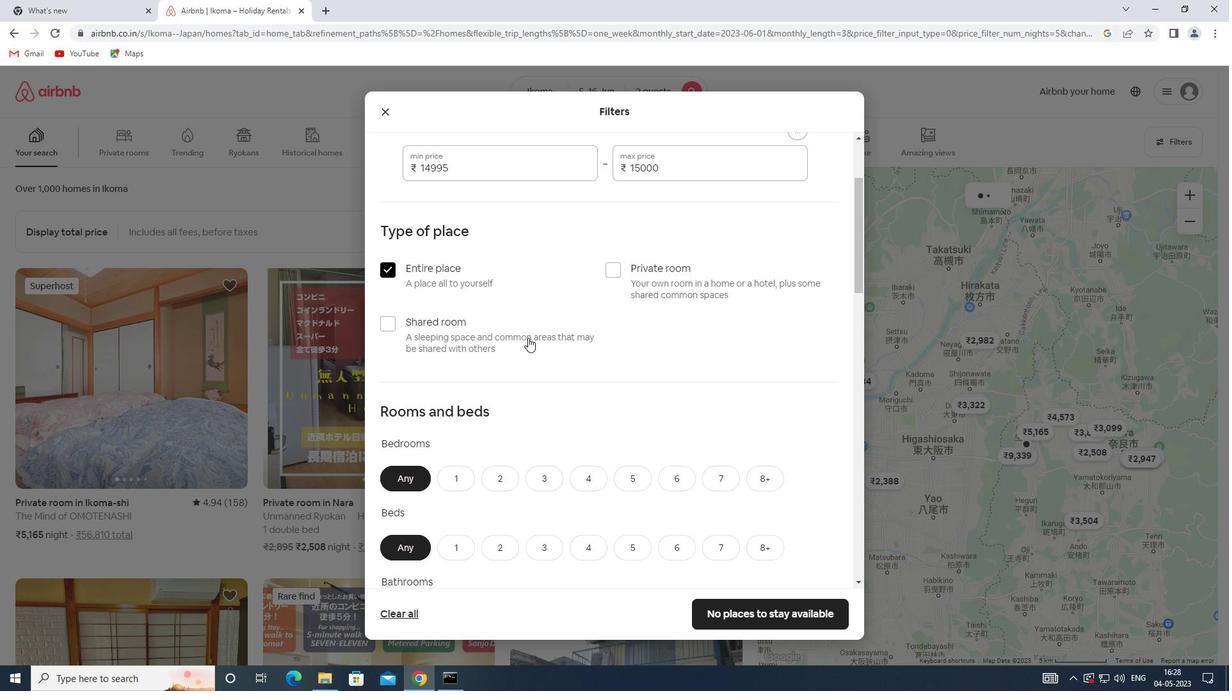 
Action: Mouse moved to (449, 294)
Screenshot: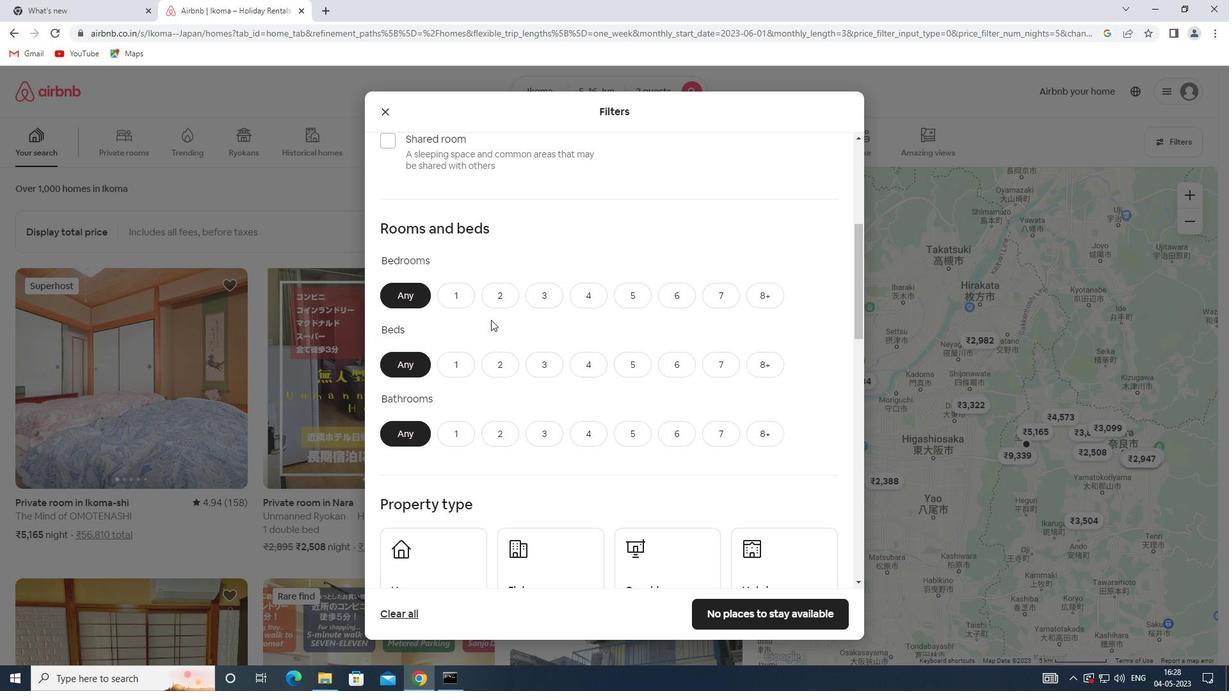 
Action: Mouse pressed left at (449, 294)
Screenshot: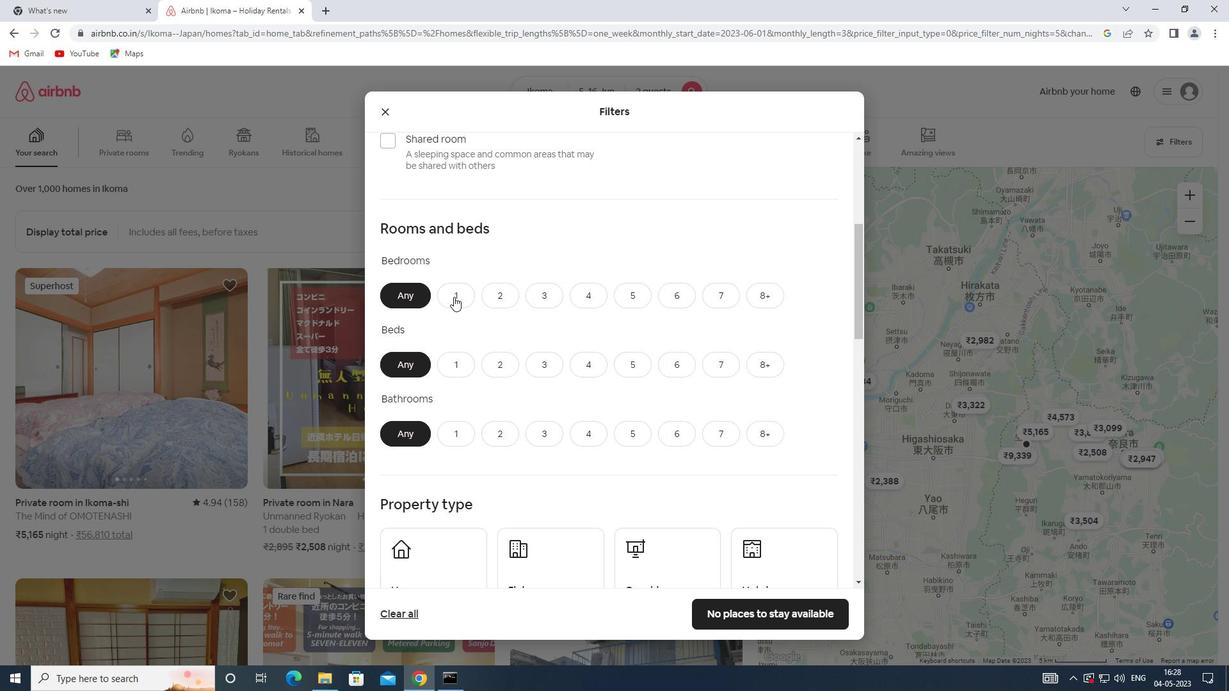 
Action: Mouse moved to (454, 356)
Screenshot: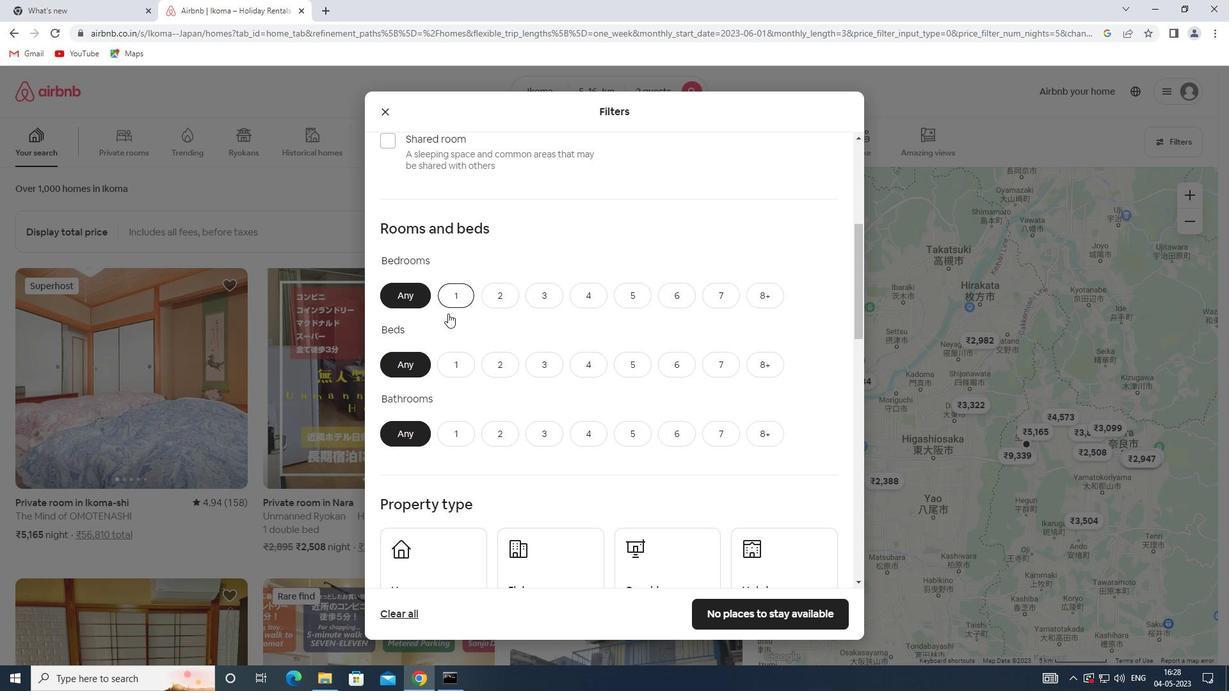 
Action: Mouse pressed left at (454, 356)
Screenshot: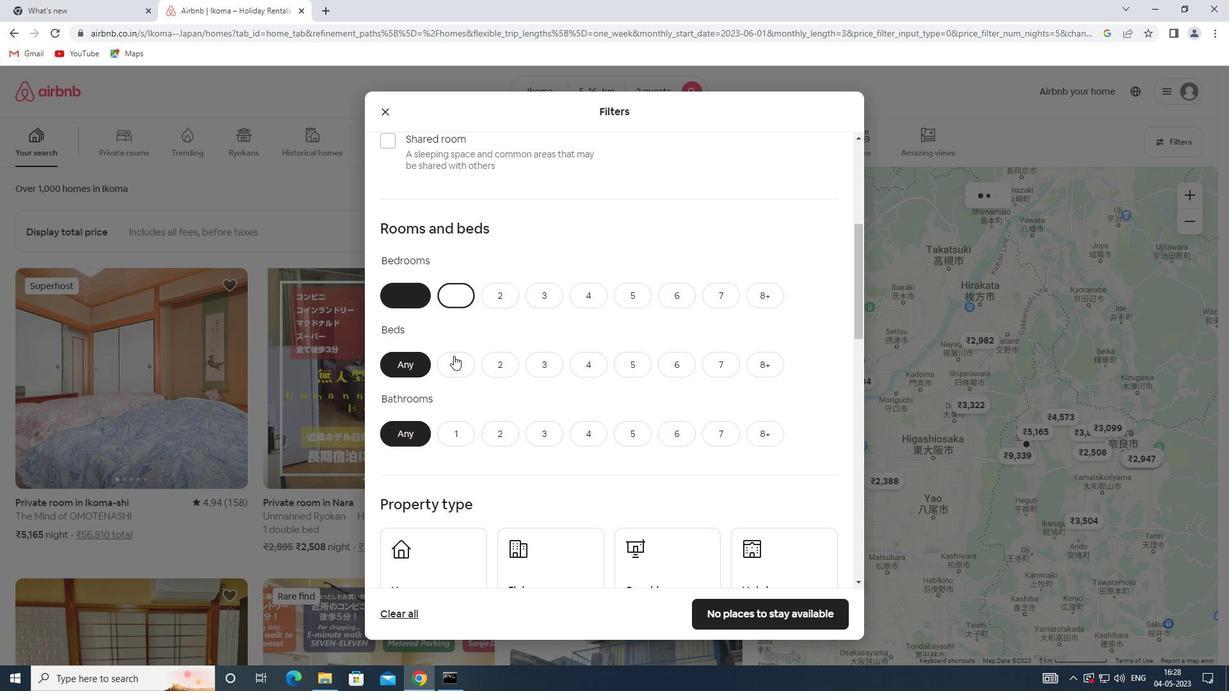 
Action: Mouse moved to (461, 431)
Screenshot: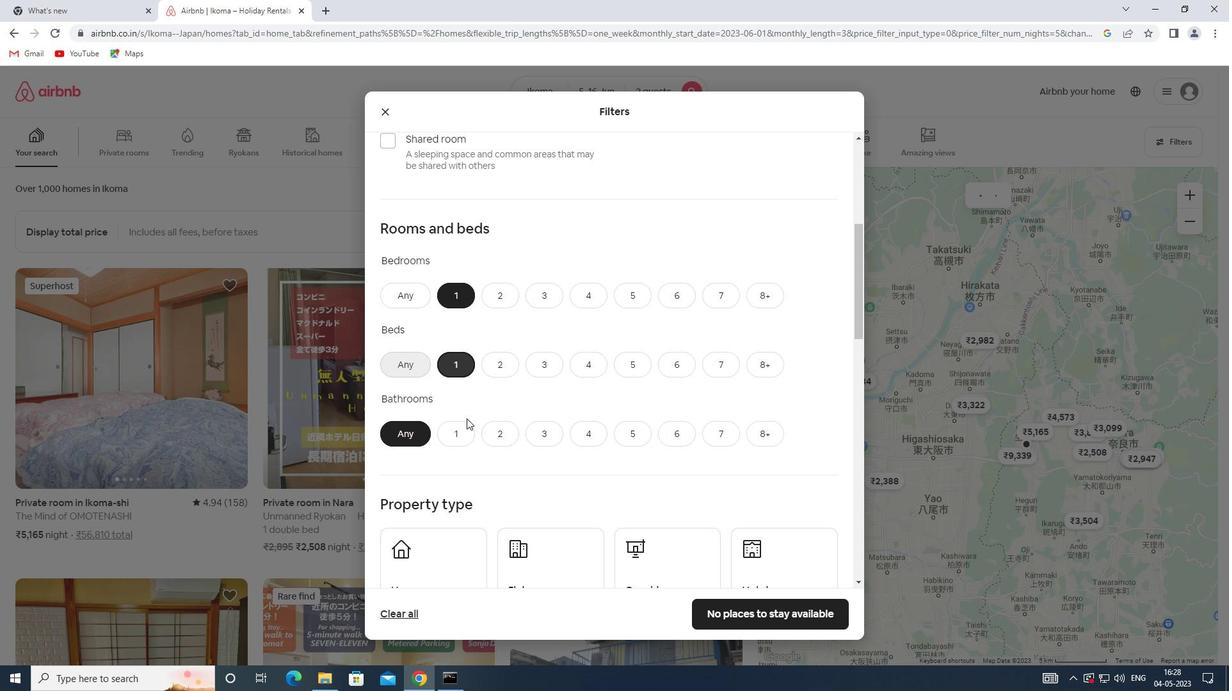 
Action: Mouse pressed left at (461, 431)
Screenshot: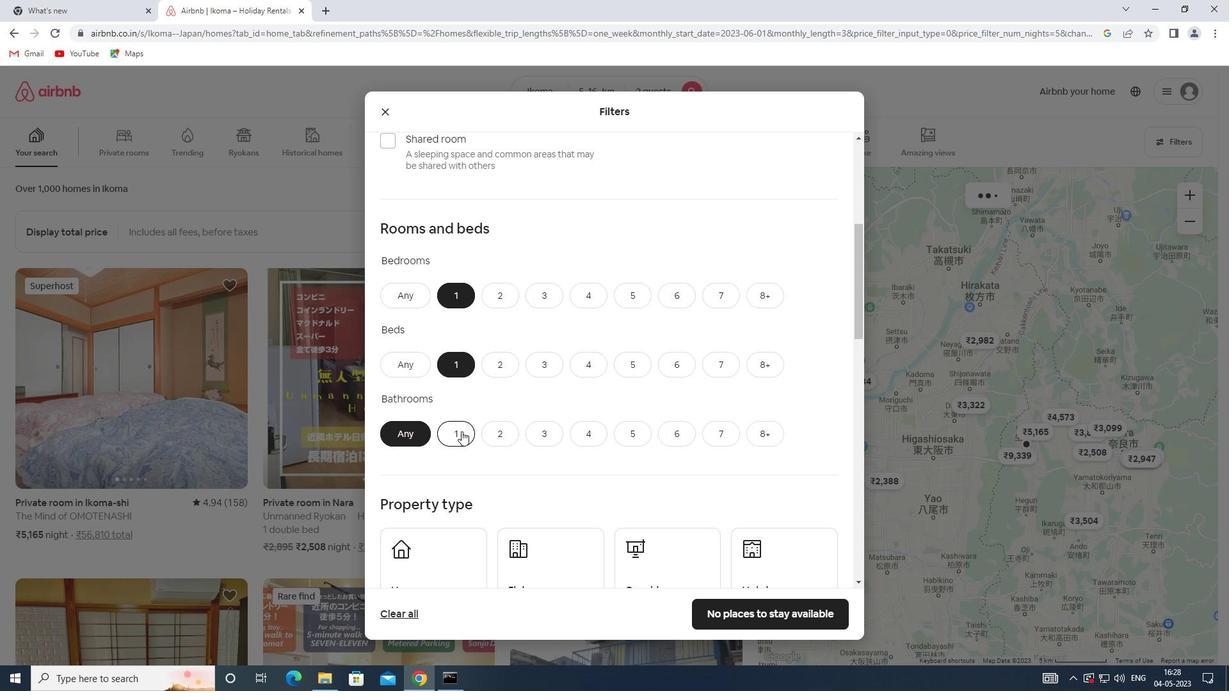 
Action: Mouse moved to (480, 416)
Screenshot: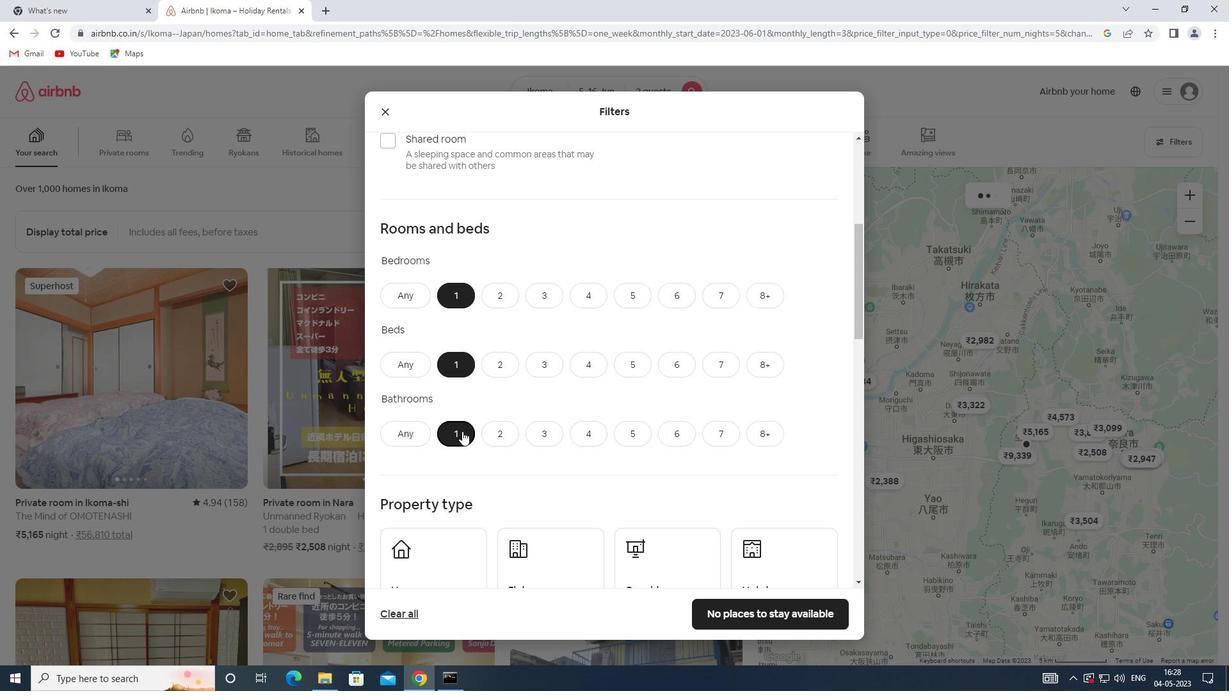 
Action: Mouse scrolled (480, 415) with delta (0, 0)
Screenshot: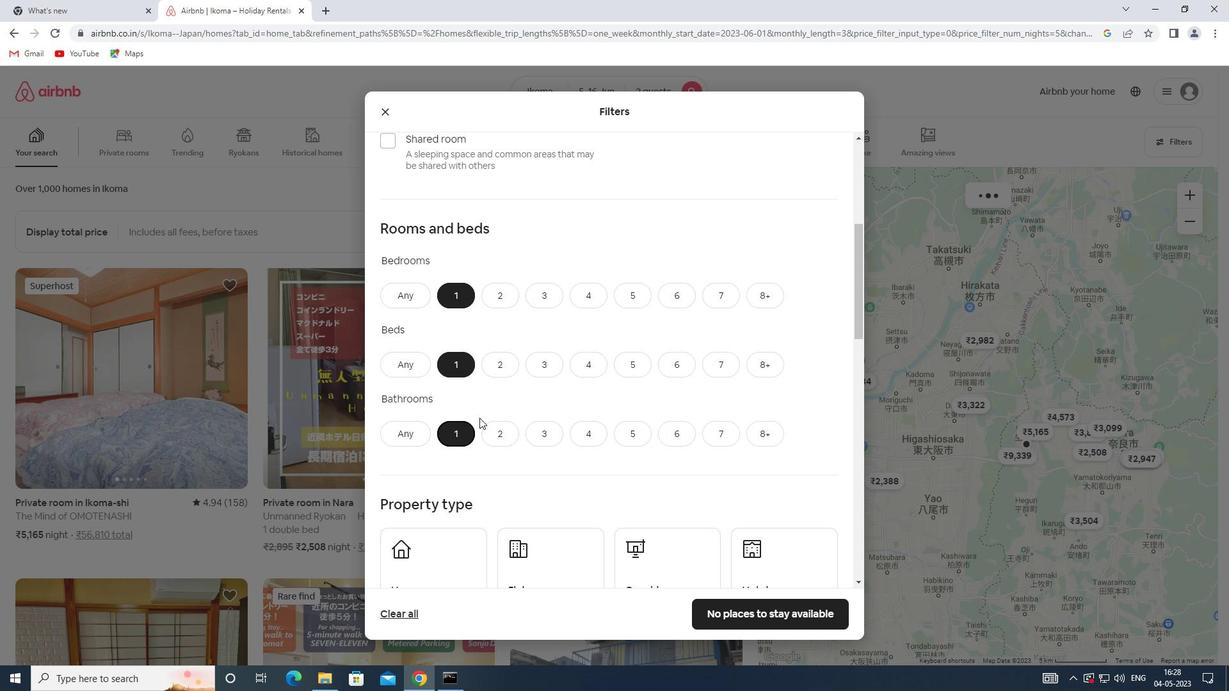 
Action: Mouse scrolled (480, 415) with delta (0, 0)
Screenshot: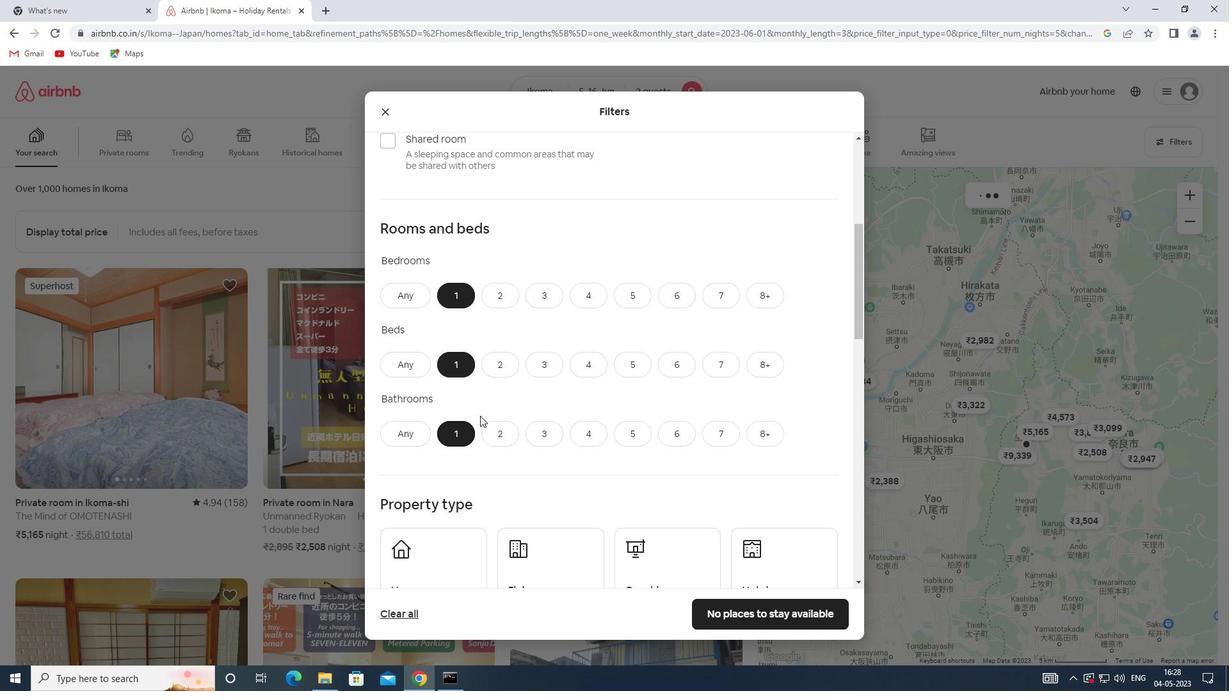 
Action: Mouse moved to (466, 422)
Screenshot: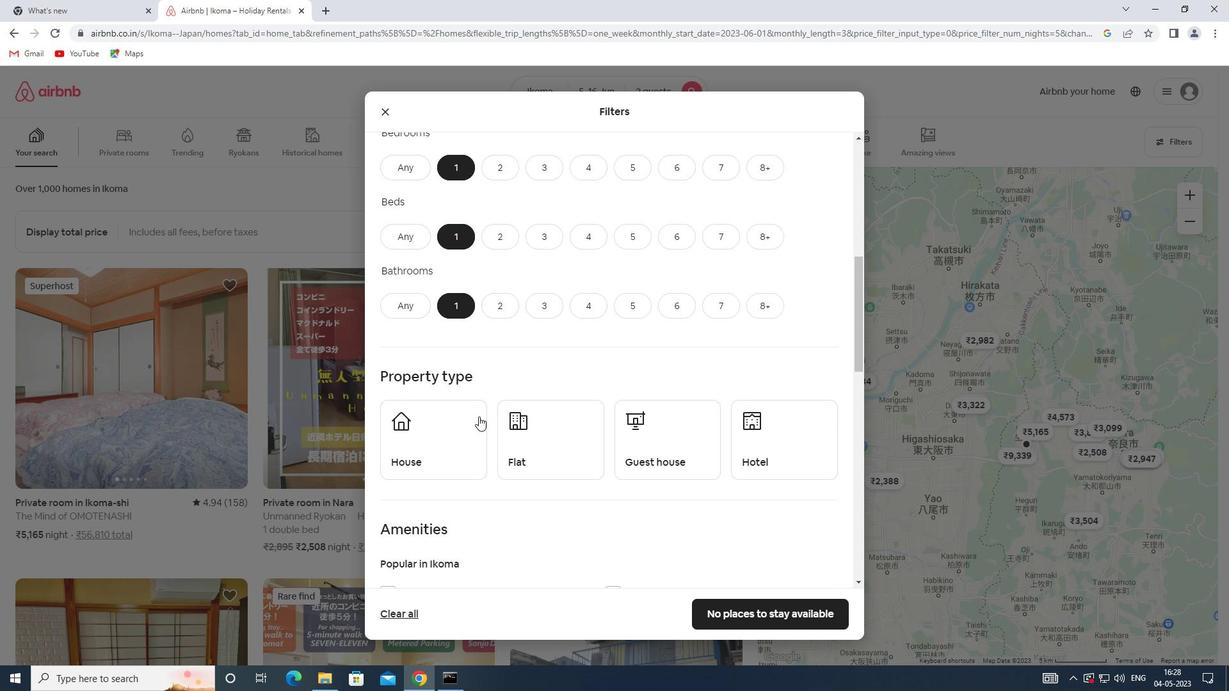 
Action: Mouse pressed left at (466, 422)
Screenshot: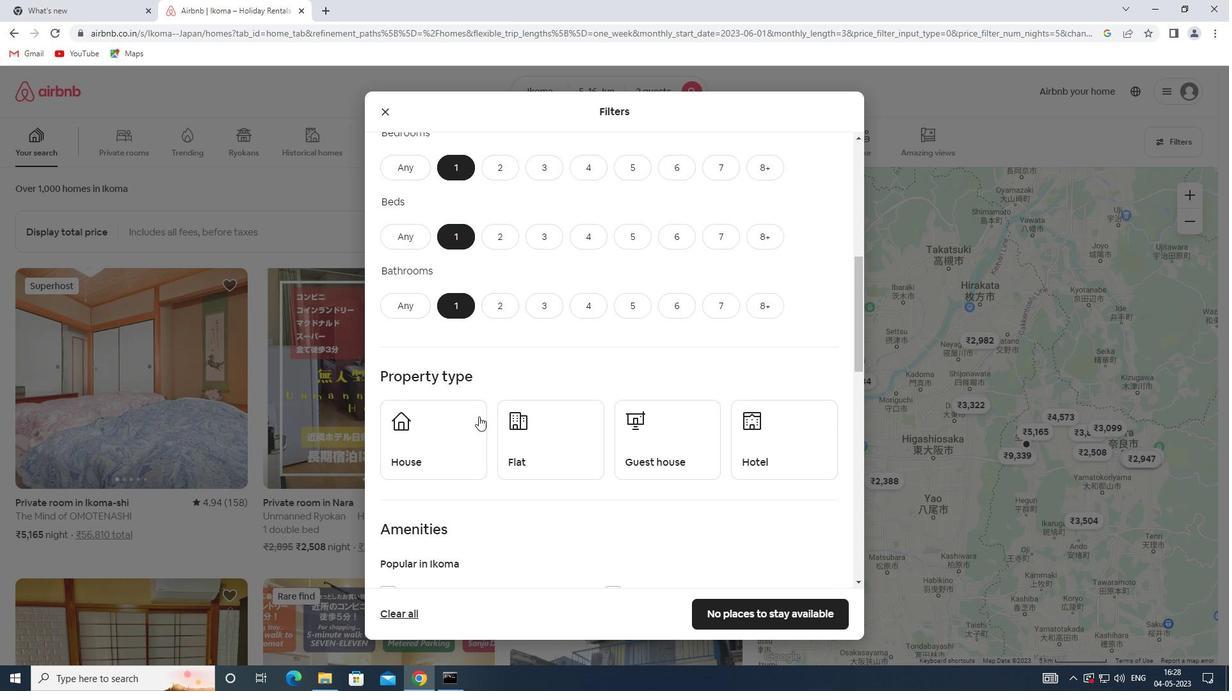 
Action: Mouse moved to (527, 422)
Screenshot: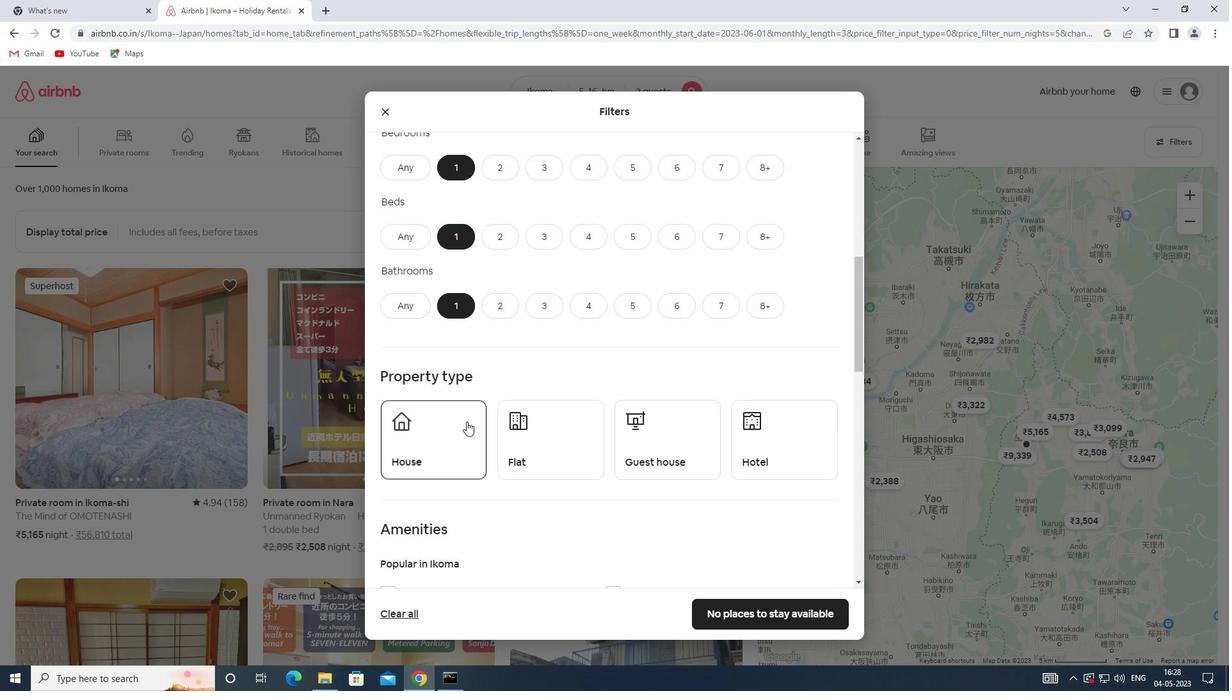 
Action: Mouse pressed left at (527, 422)
Screenshot: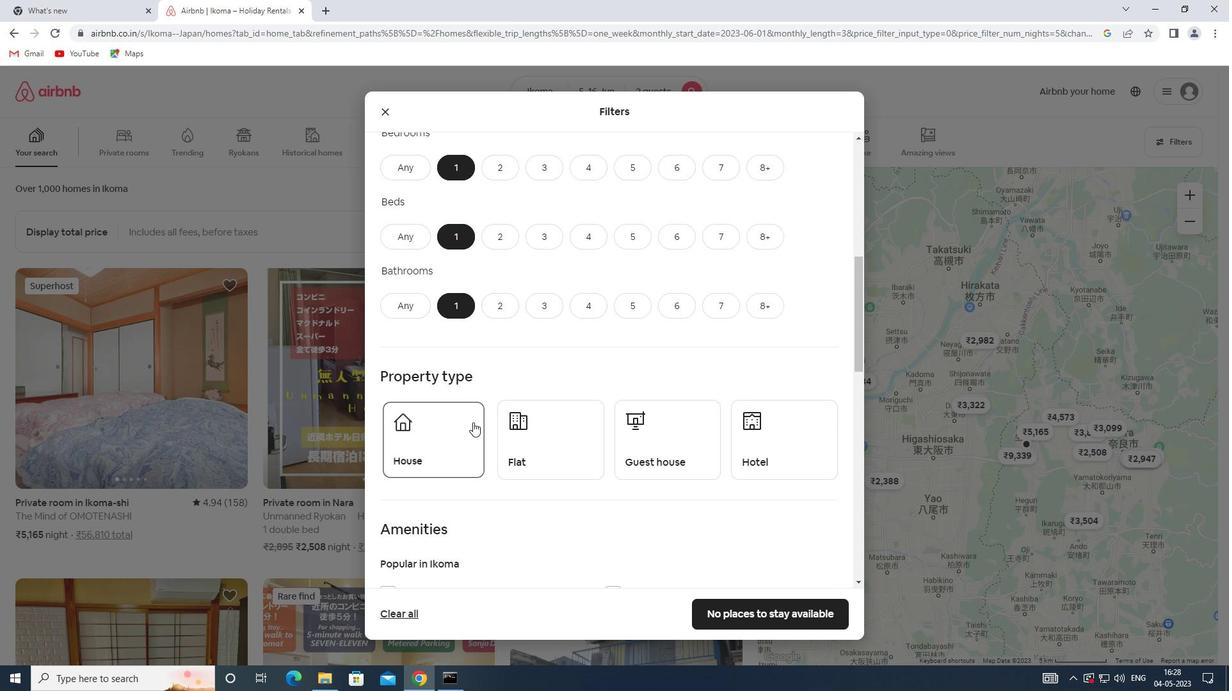 
Action: Mouse moved to (660, 424)
Screenshot: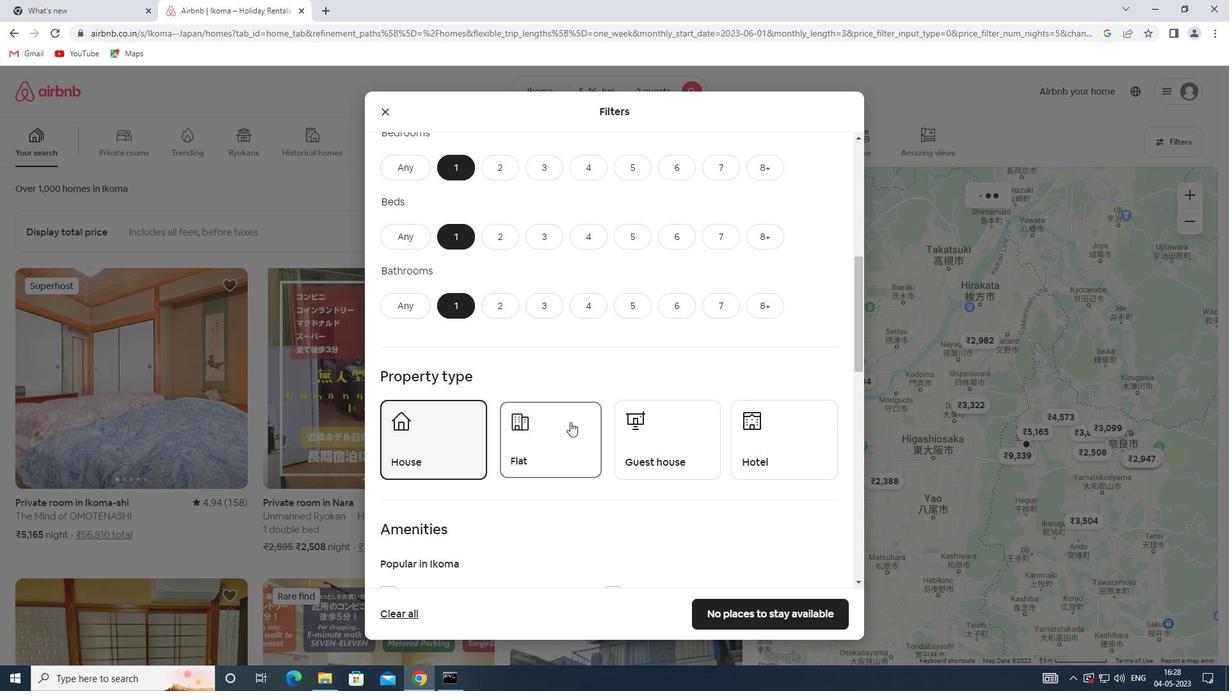
Action: Mouse pressed left at (660, 424)
Screenshot: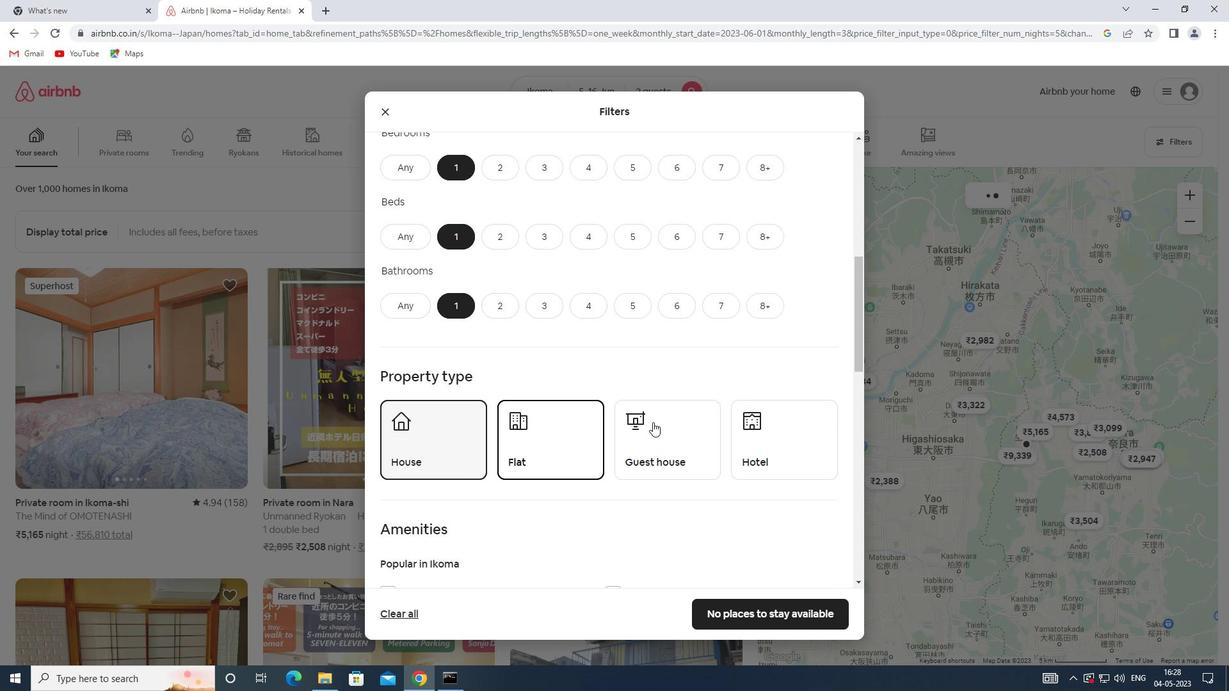 
Action: Mouse moved to (759, 432)
Screenshot: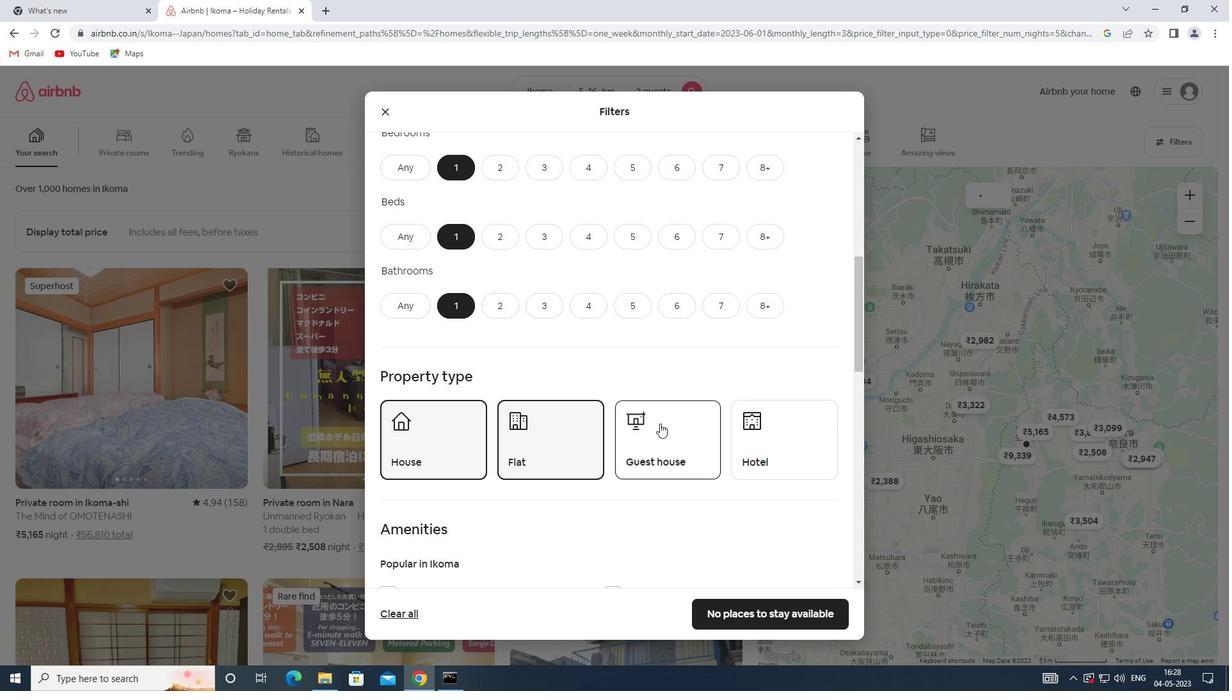 
Action: Mouse pressed left at (759, 432)
Screenshot: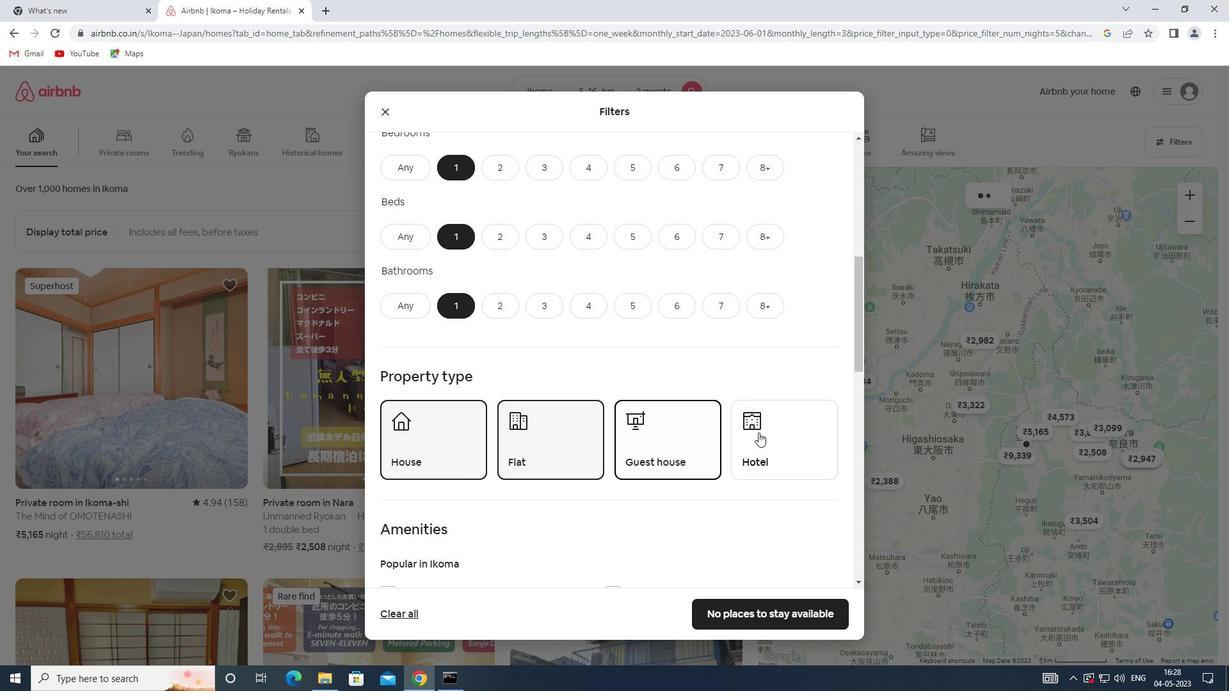 
Action: Mouse moved to (732, 424)
Screenshot: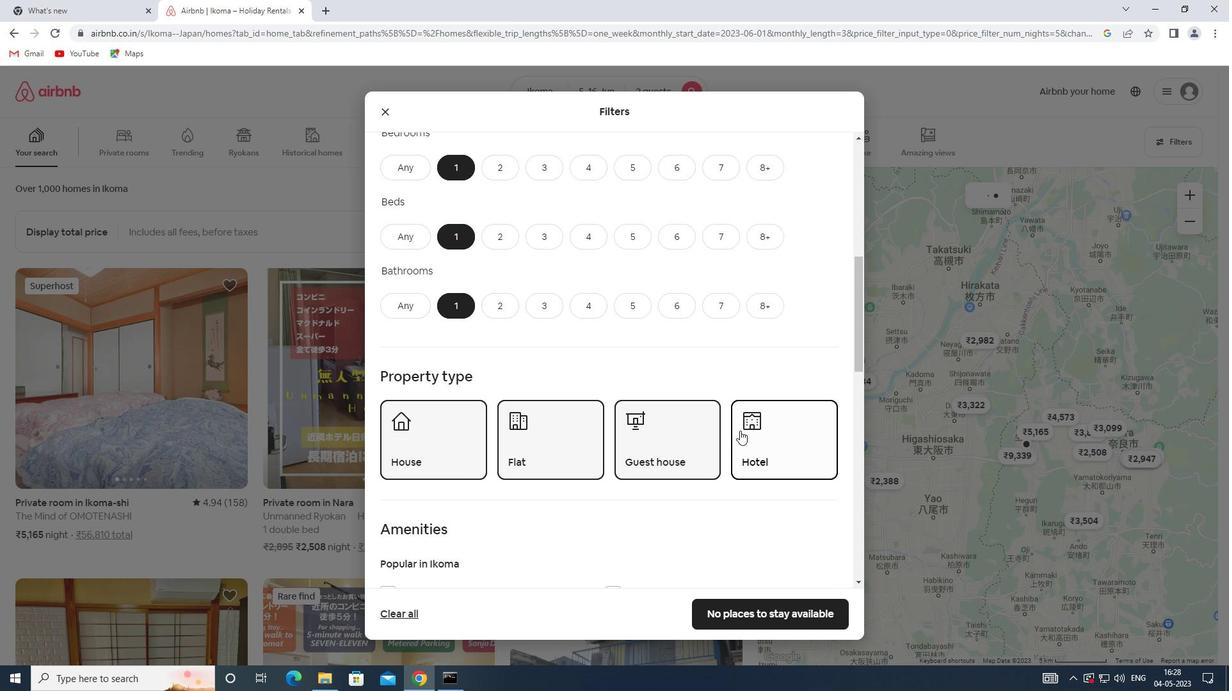 
Action: Mouse scrolled (732, 424) with delta (0, 0)
Screenshot: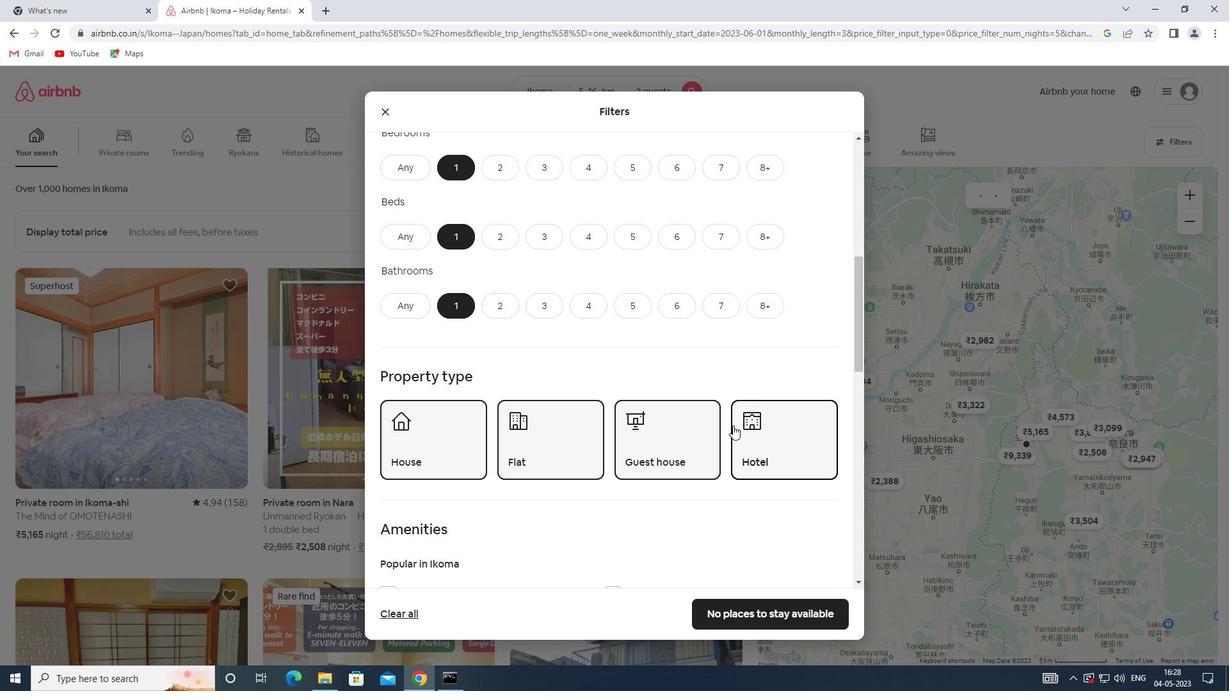 
Action: Mouse scrolled (732, 424) with delta (0, 0)
Screenshot: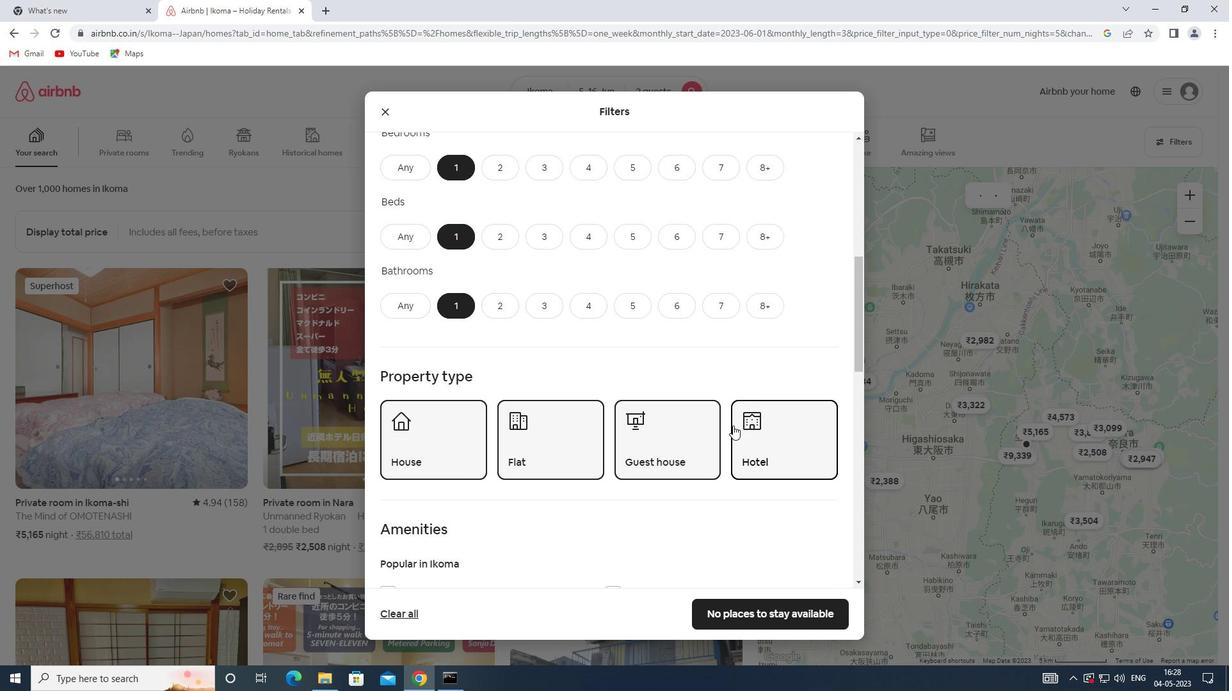 
Action: Mouse moved to (725, 410)
Screenshot: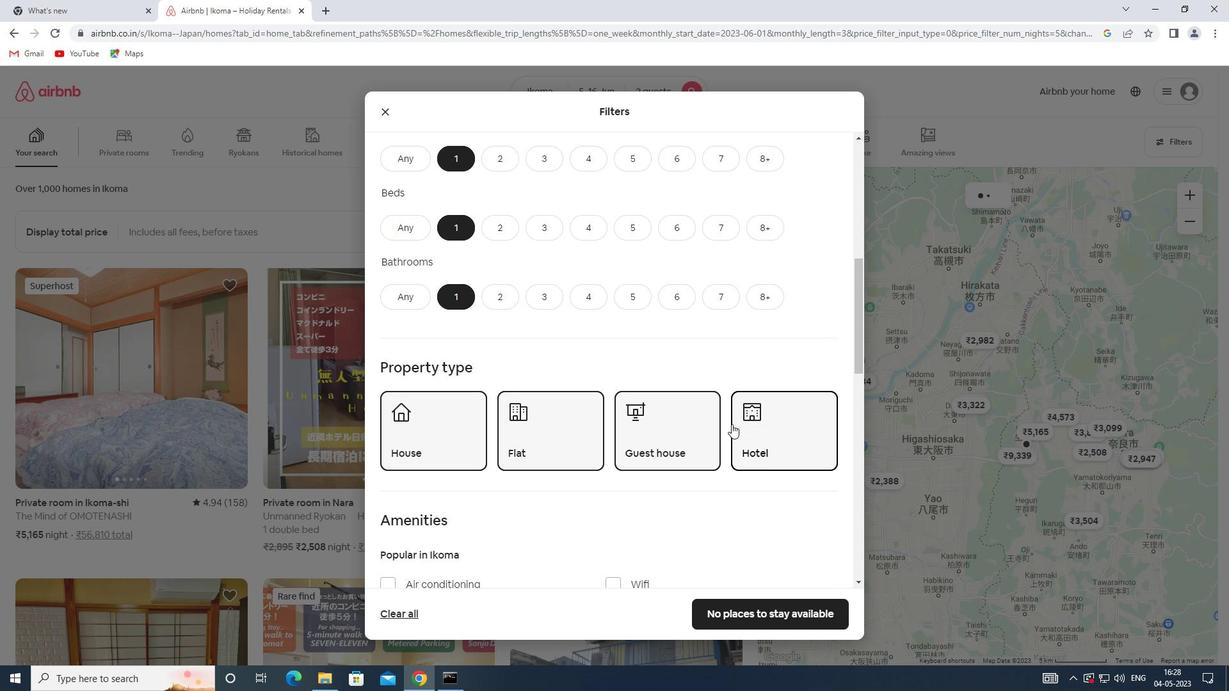 
Action: Mouse scrolled (725, 409) with delta (0, 0)
Screenshot: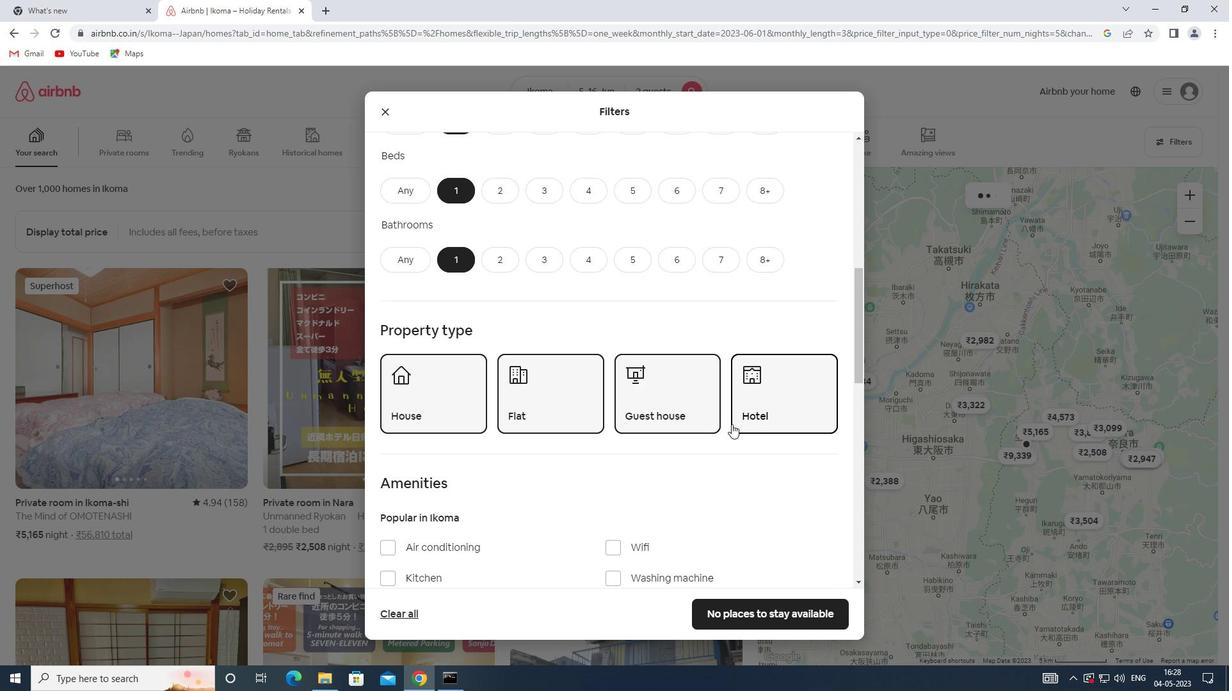 
Action: Mouse scrolled (725, 409) with delta (0, 0)
Screenshot: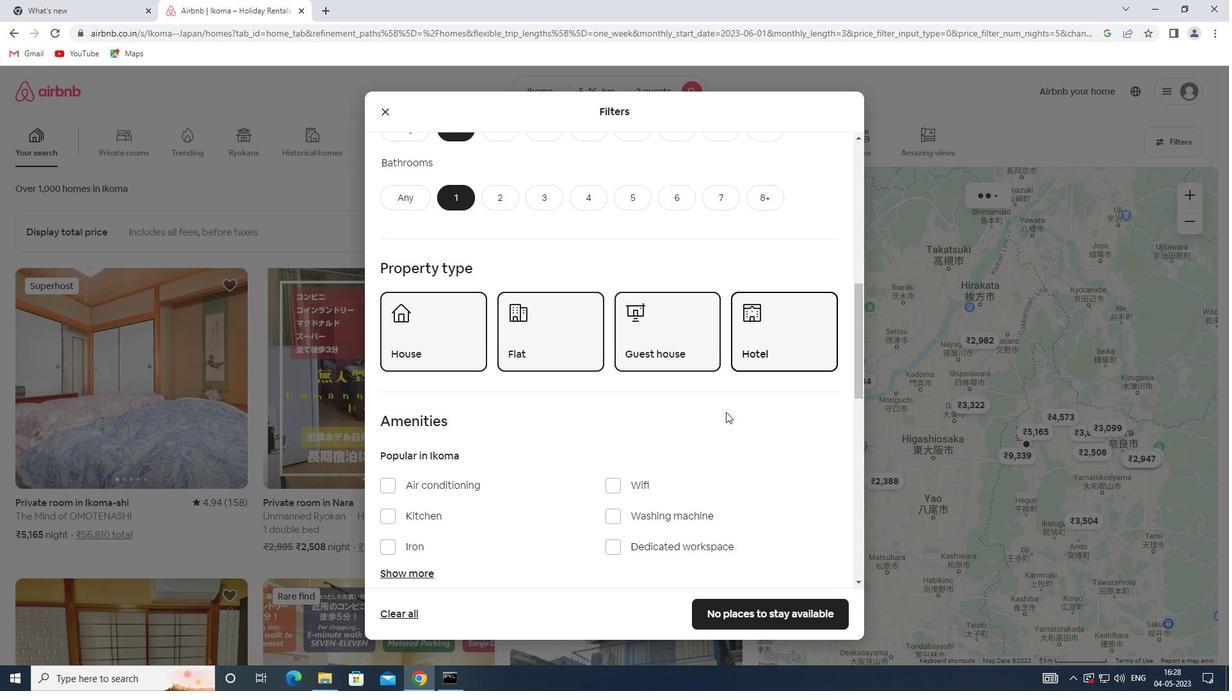 
Action: Mouse scrolled (725, 409) with delta (0, 0)
Screenshot: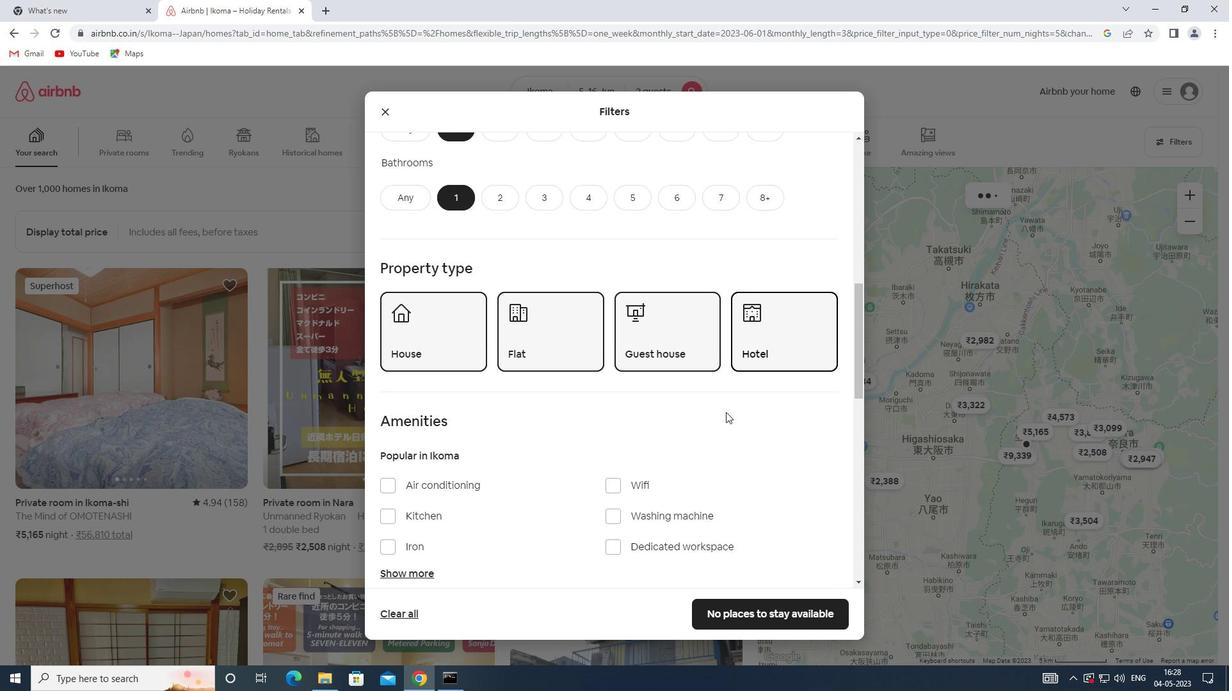 
Action: Mouse scrolled (725, 409) with delta (0, 0)
Screenshot: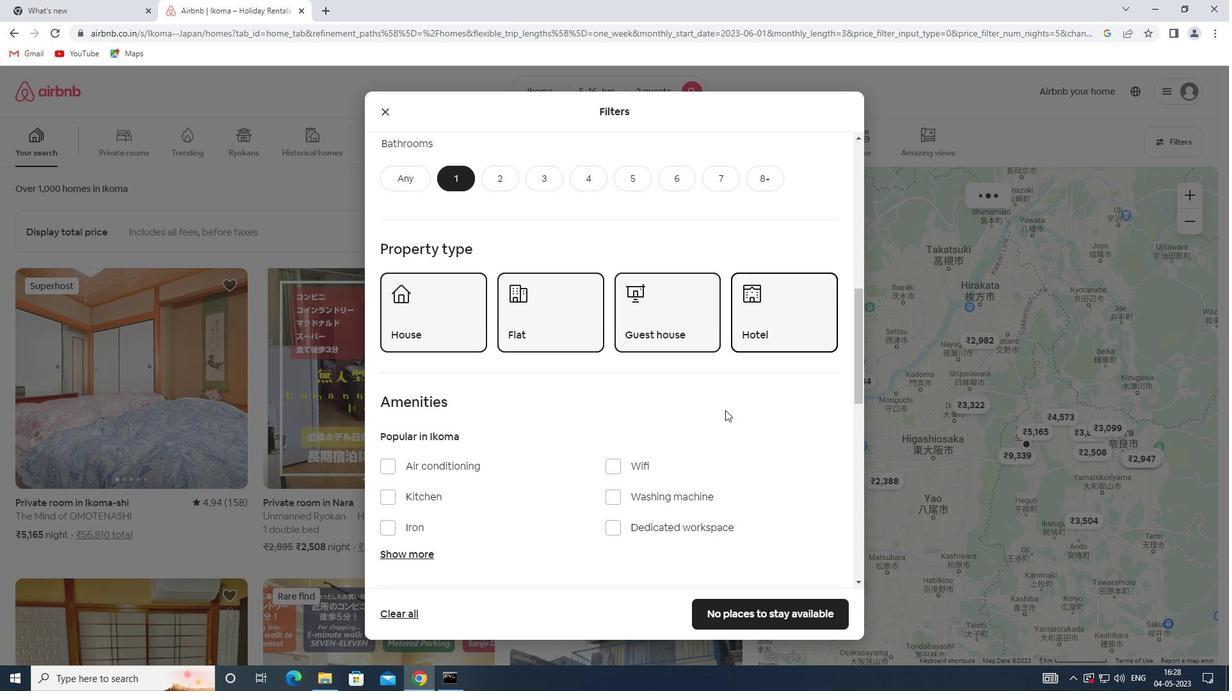 
Action: Mouse moved to (805, 443)
Screenshot: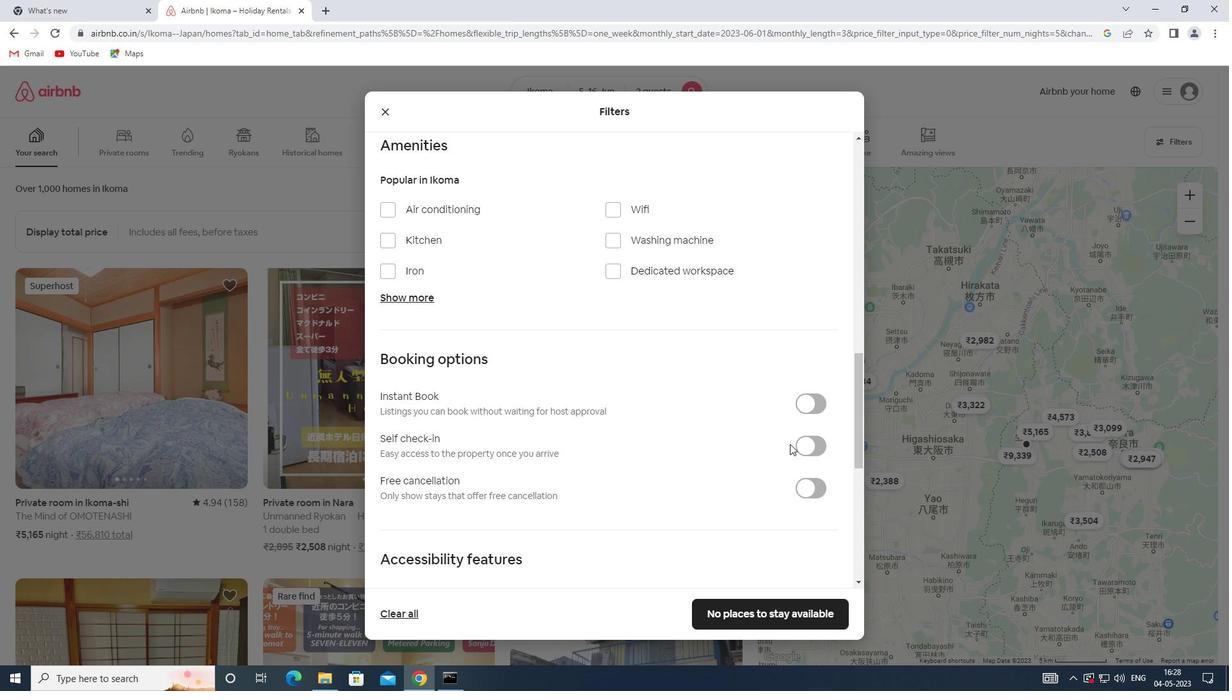 
Action: Mouse pressed left at (805, 443)
Screenshot: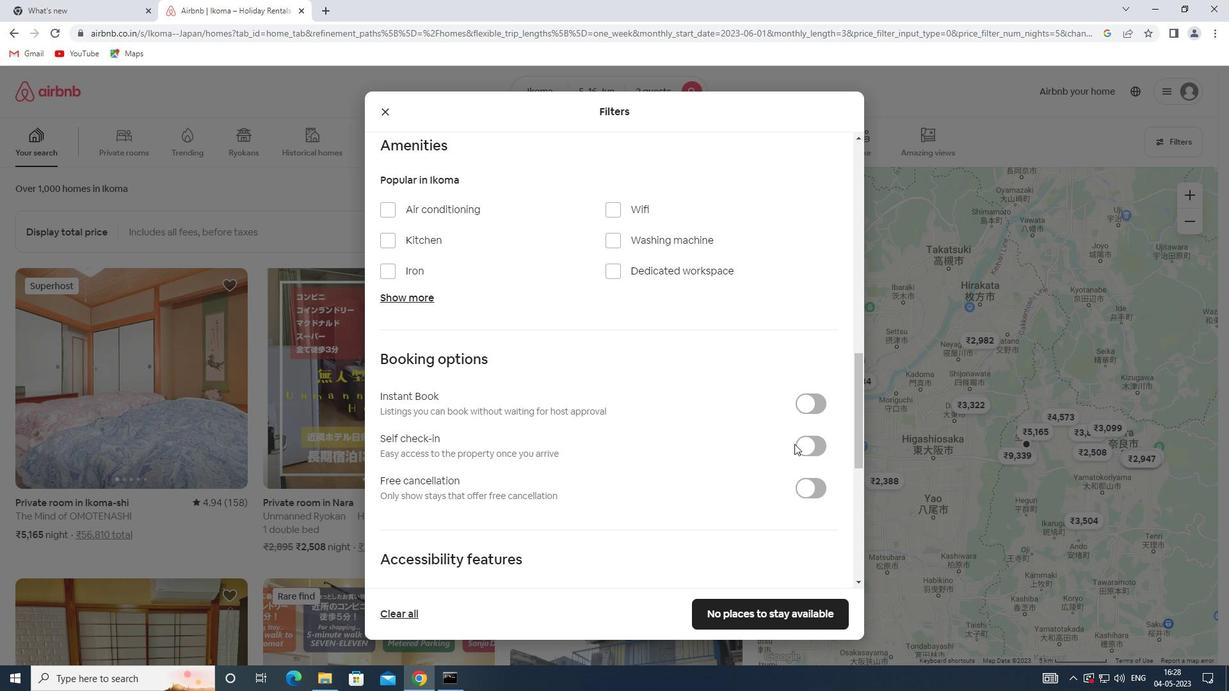 
Action: Mouse moved to (525, 396)
Screenshot: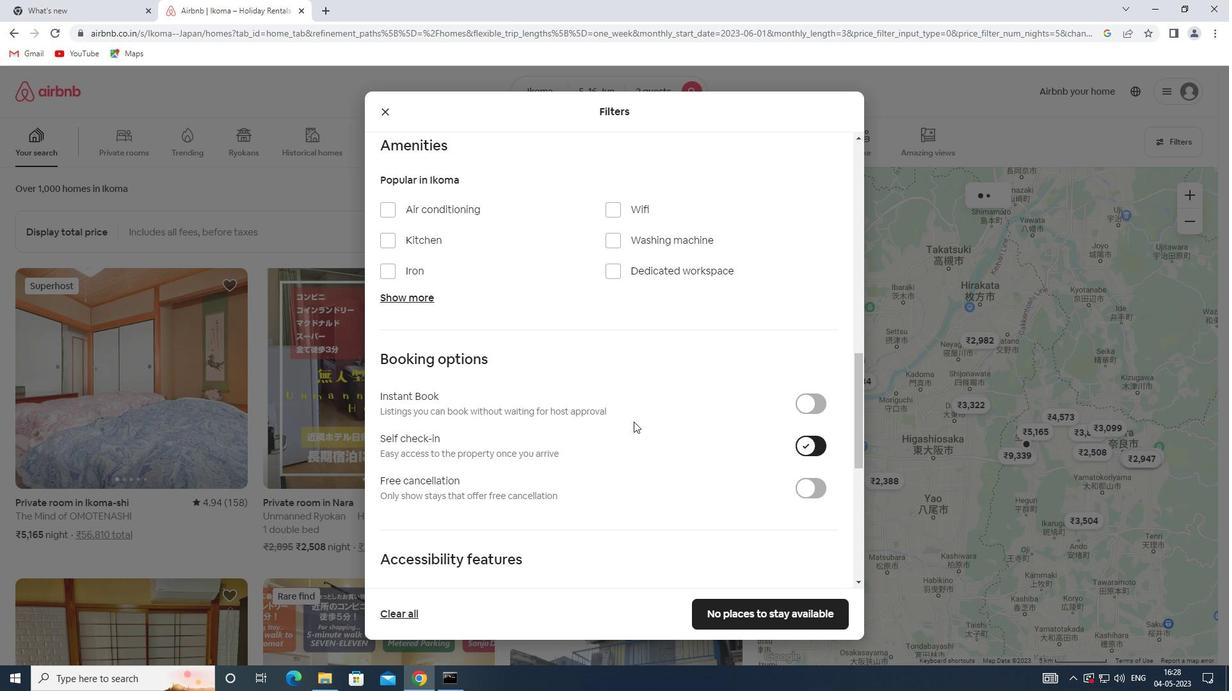 
Action: Mouse scrolled (525, 395) with delta (0, 0)
Screenshot: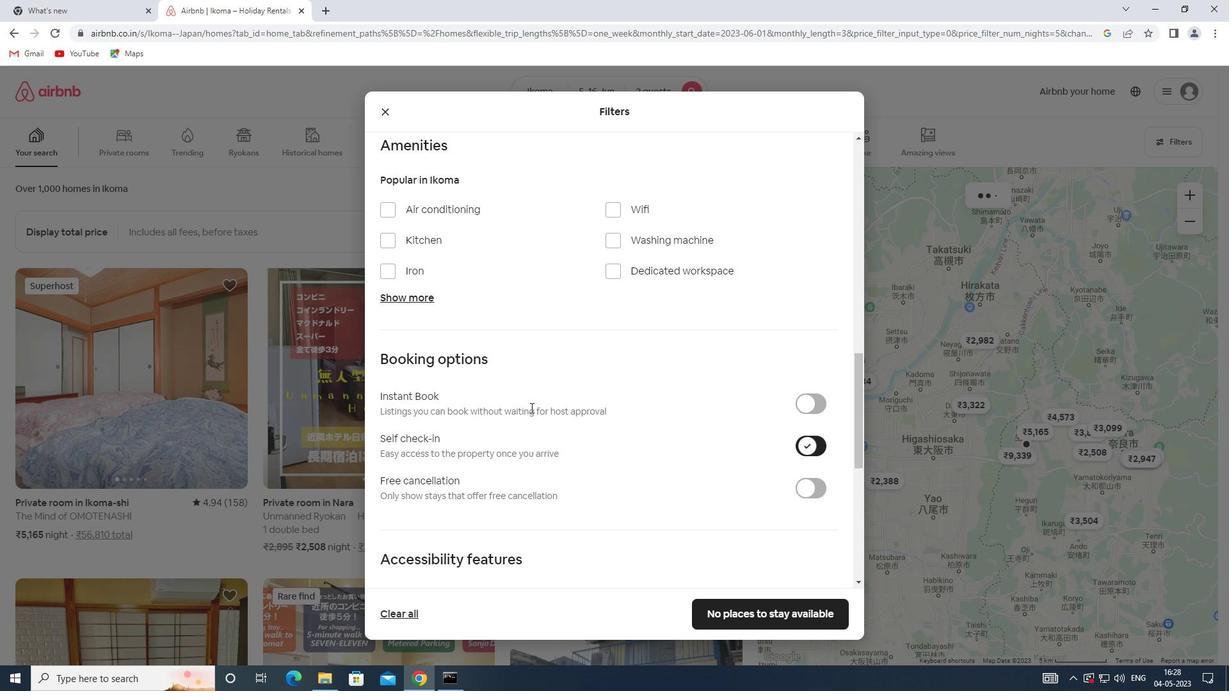 
Action: Mouse scrolled (525, 395) with delta (0, 0)
Screenshot: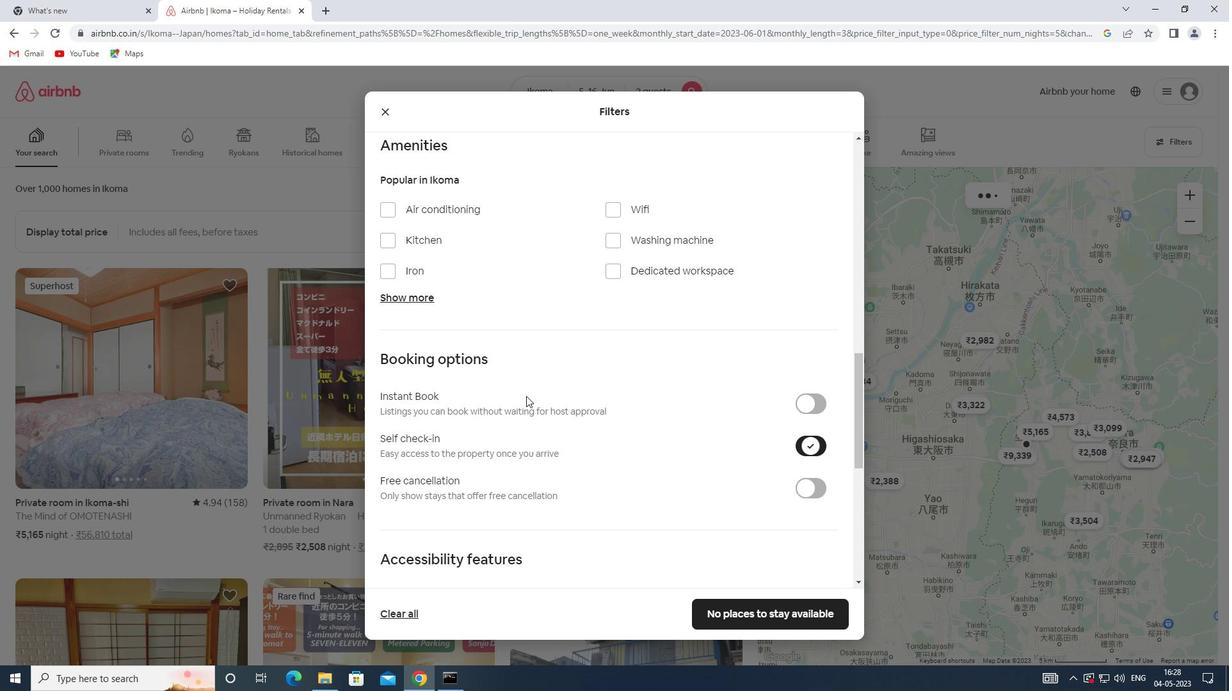 
Action: Mouse scrolled (525, 395) with delta (0, 0)
Screenshot: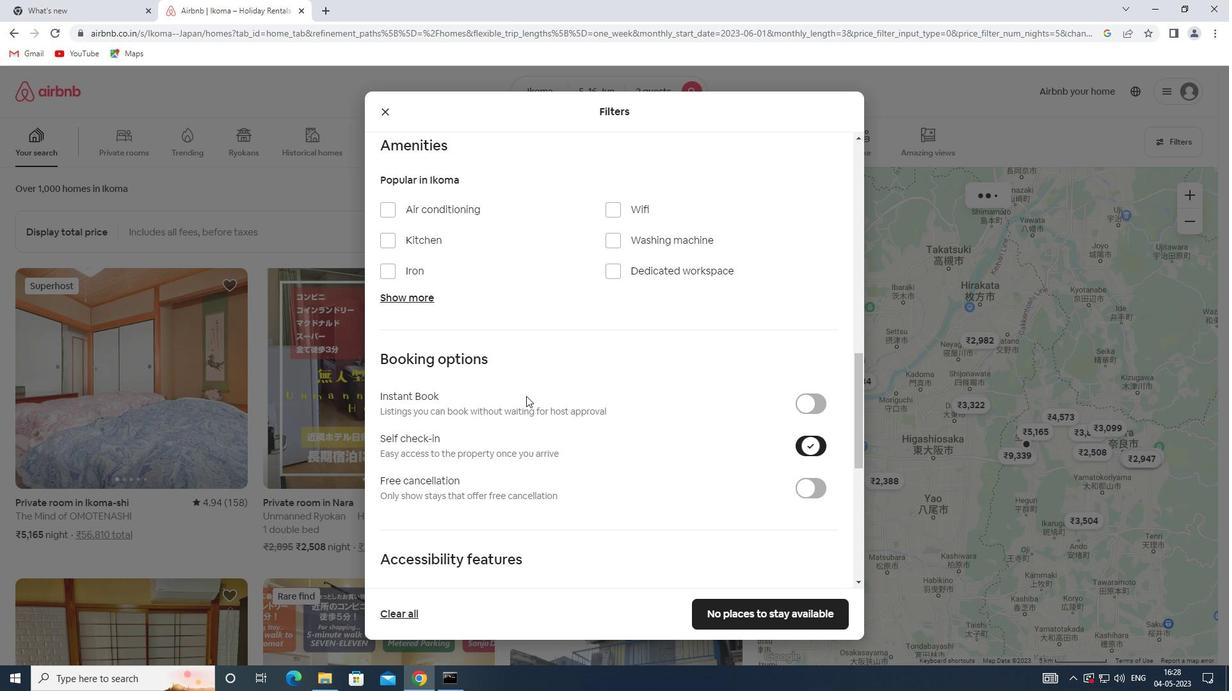 
Action: Mouse moved to (494, 385)
Screenshot: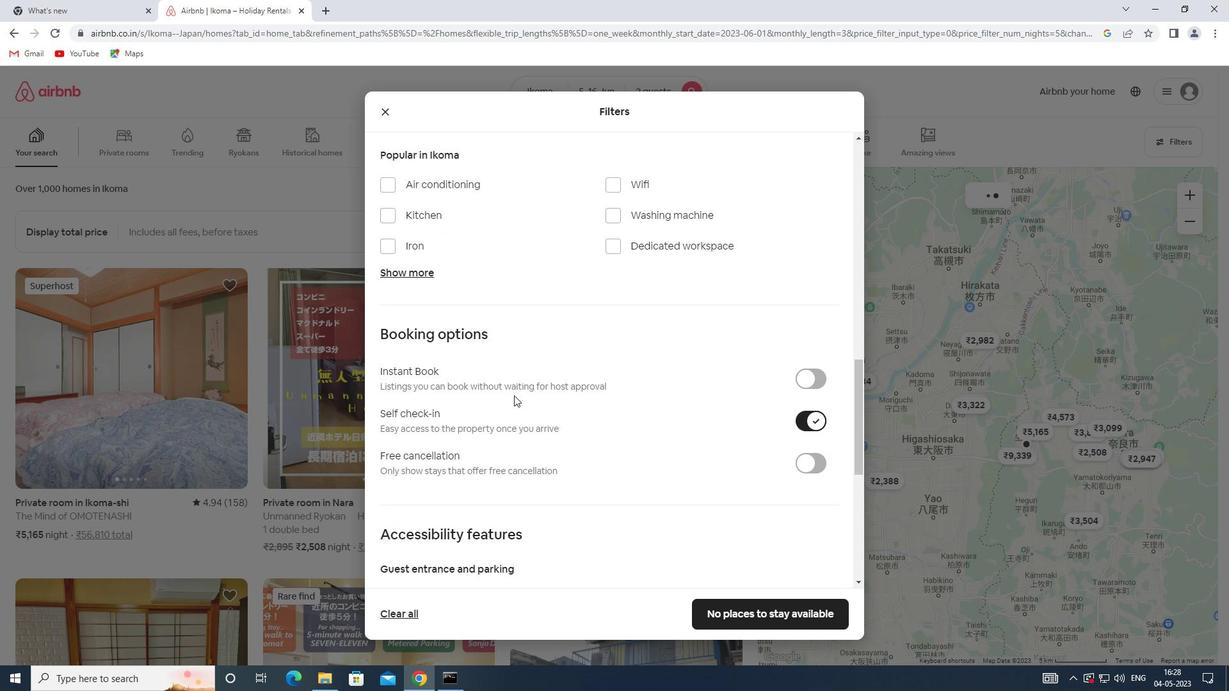 
Action: Mouse scrolled (494, 384) with delta (0, 0)
Screenshot: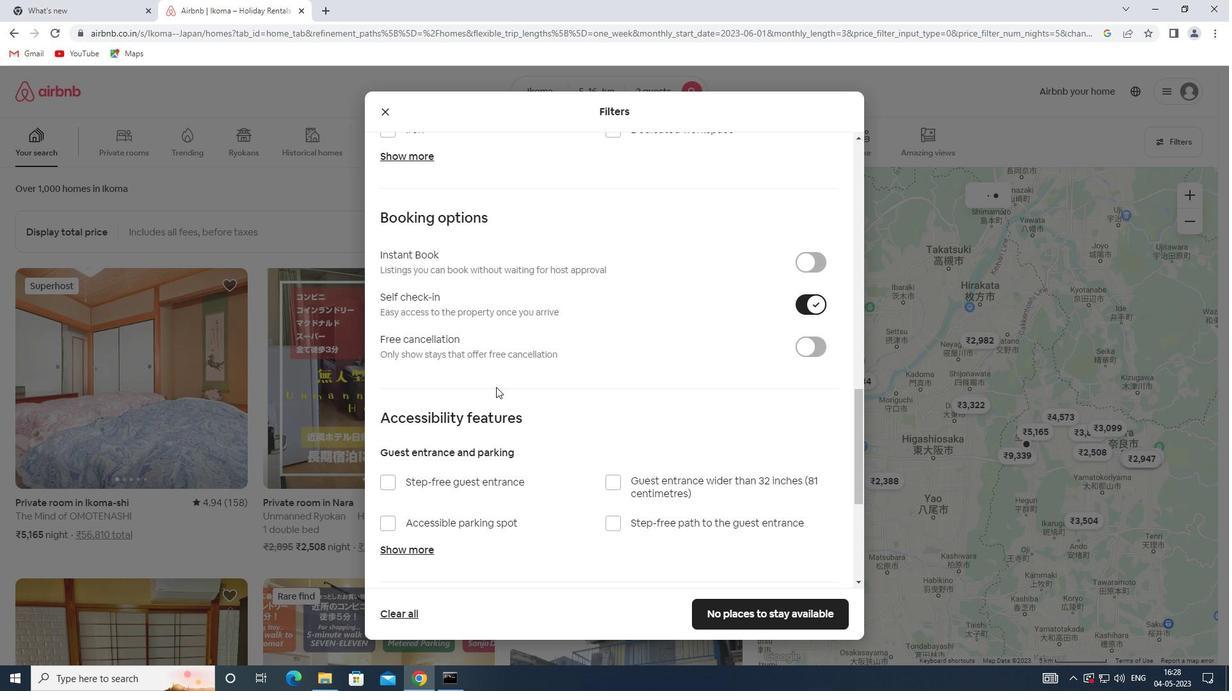 
Action: Mouse moved to (493, 385)
Screenshot: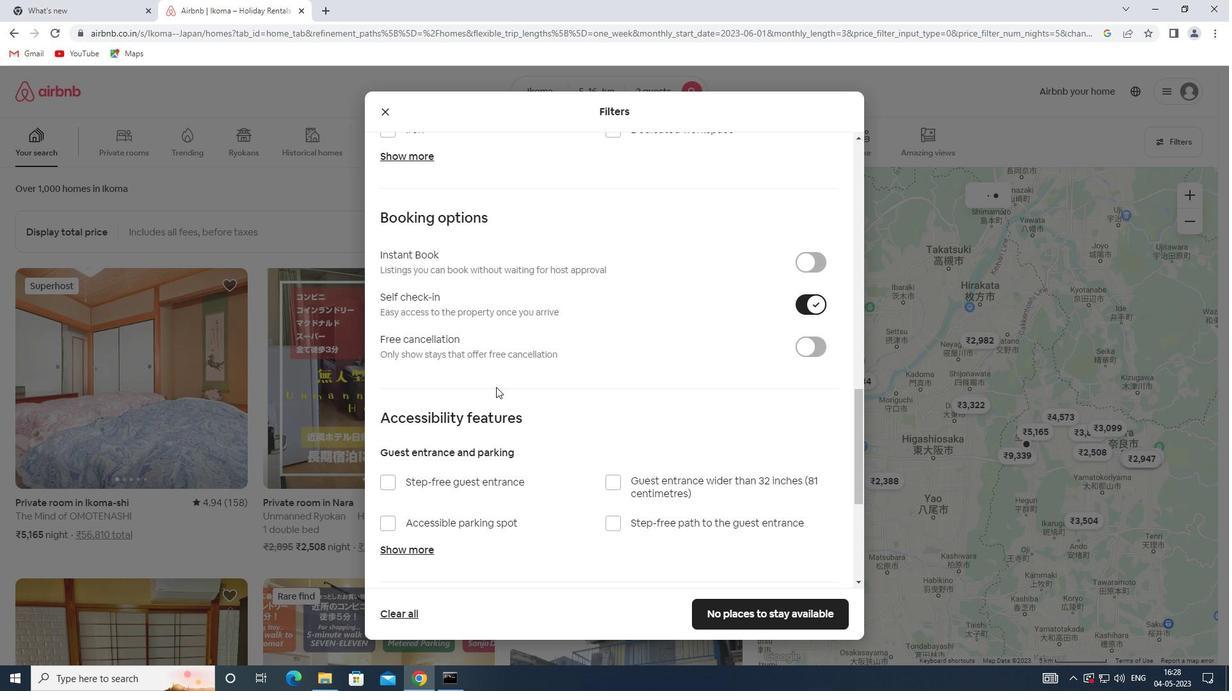 
Action: Mouse scrolled (493, 384) with delta (0, 0)
Screenshot: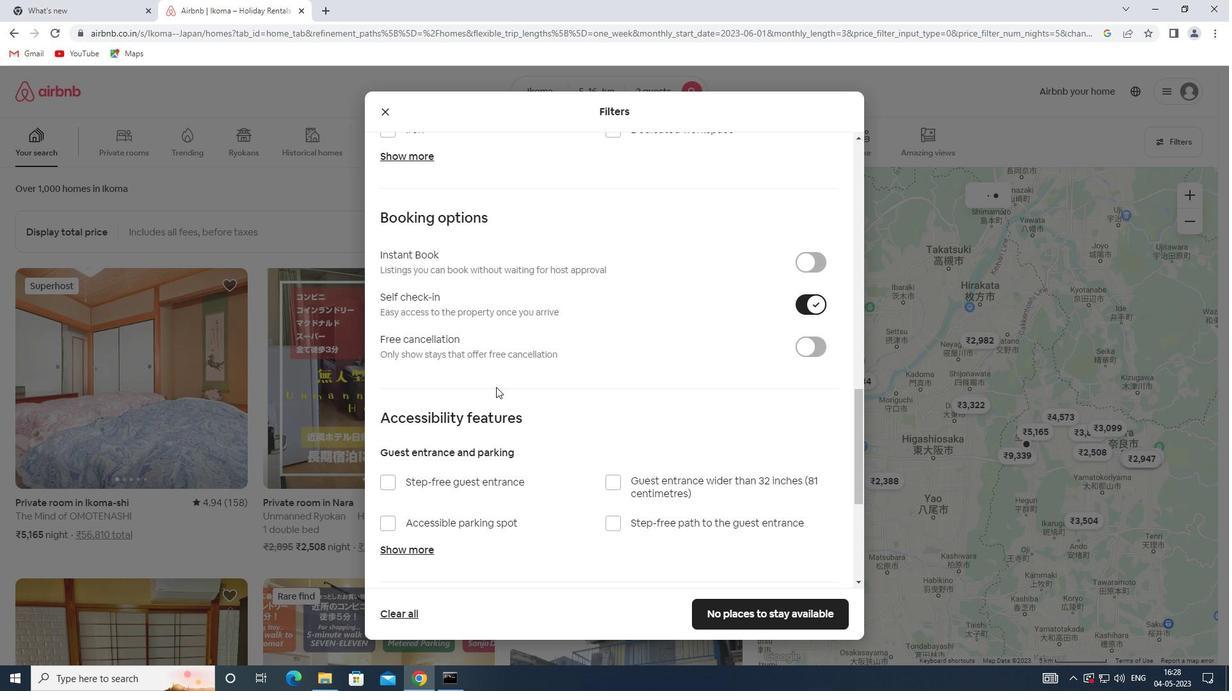 
Action: Mouse moved to (492, 385)
Screenshot: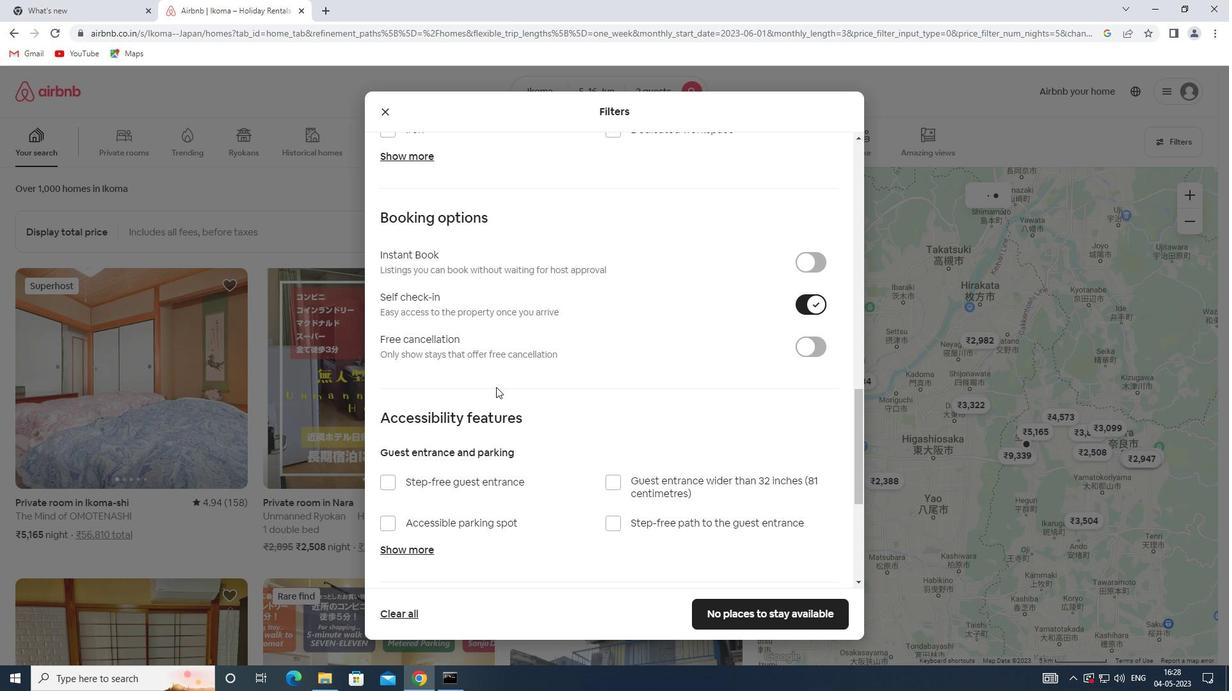 
Action: Mouse scrolled (492, 384) with delta (0, 0)
Screenshot: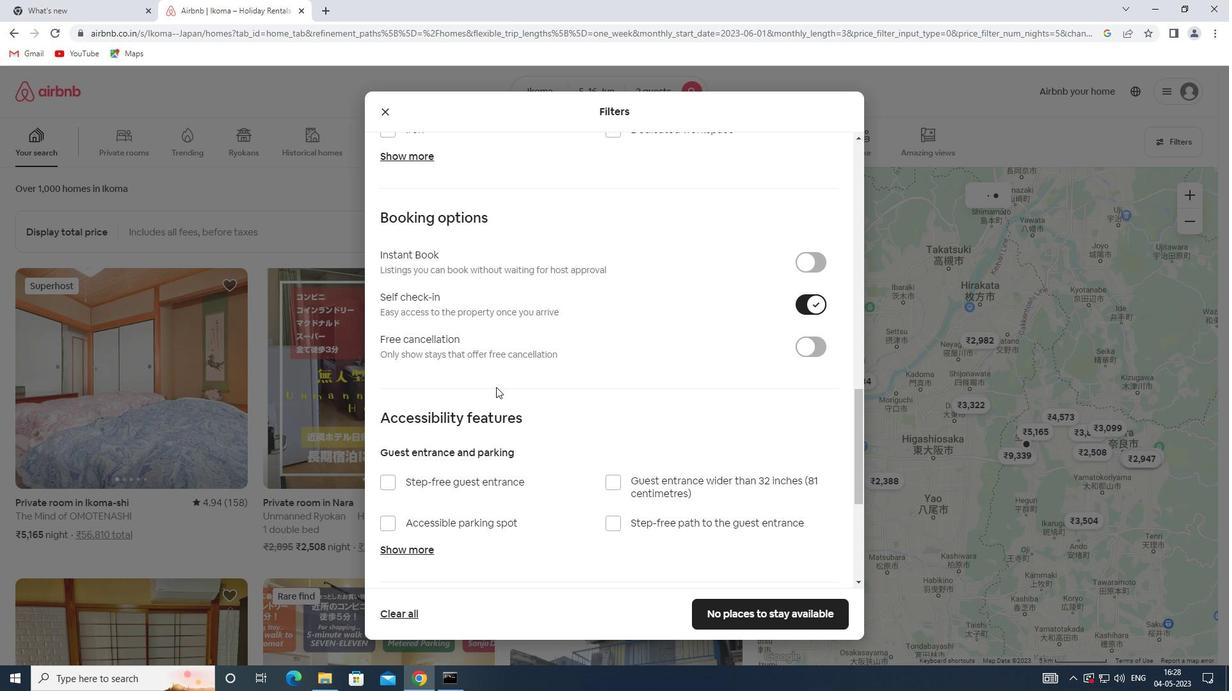 
Action: Mouse scrolled (492, 384) with delta (0, 0)
Screenshot: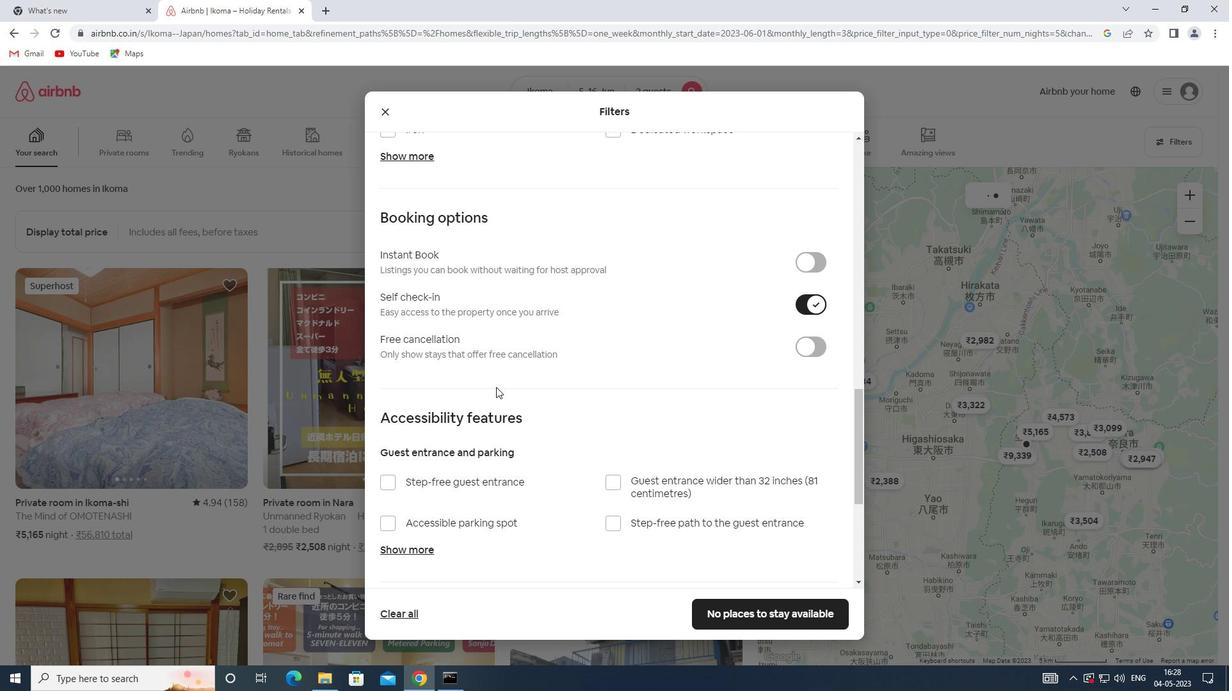 
Action: Mouse moved to (406, 502)
Screenshot: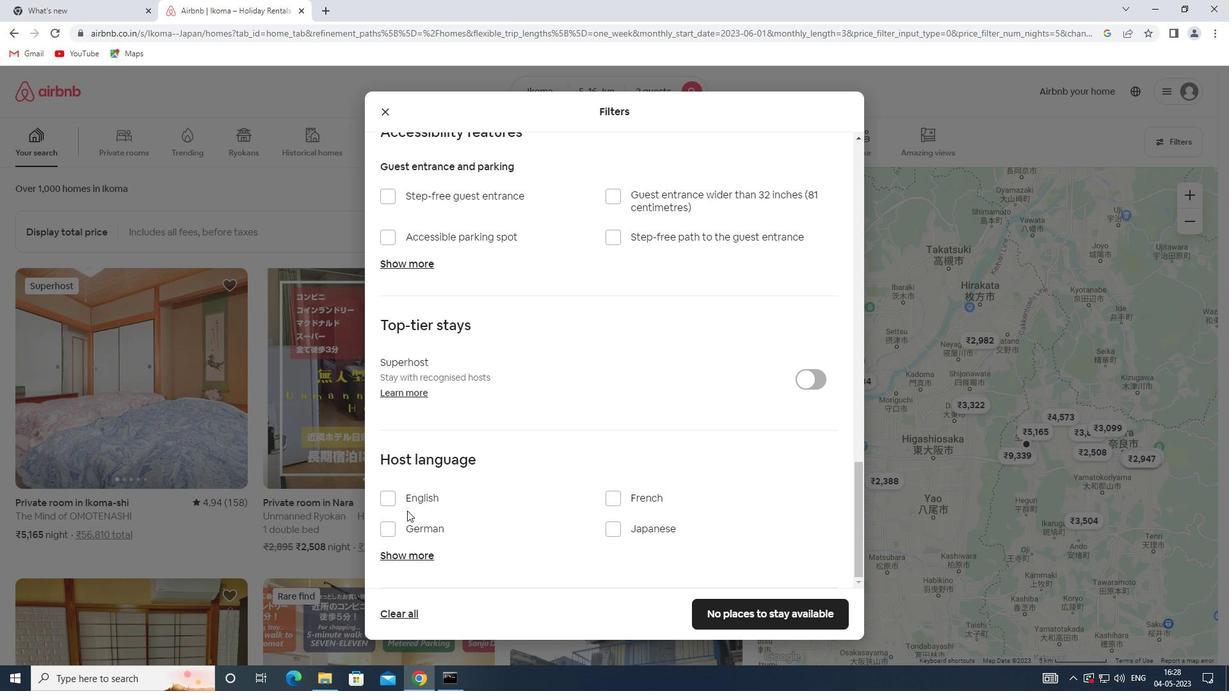 
Action: Mouse pressed left at (406, 502)
Screenshot: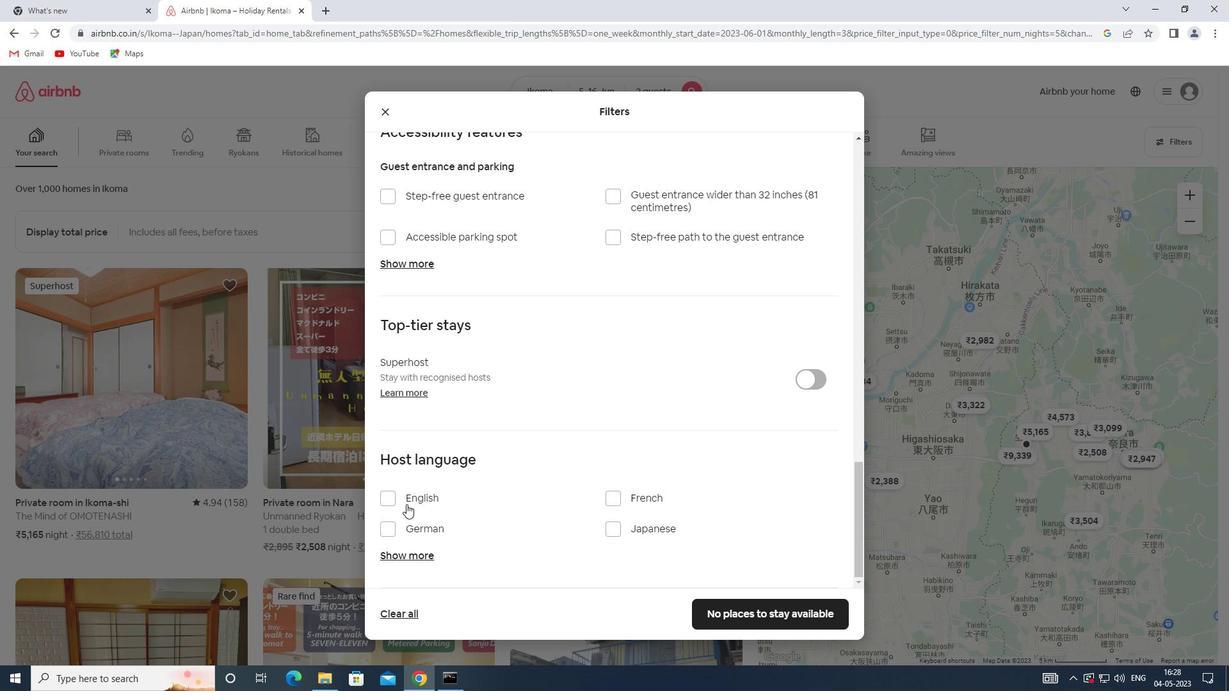 
Action: Mouse moved to (754, 616)
Screenshot: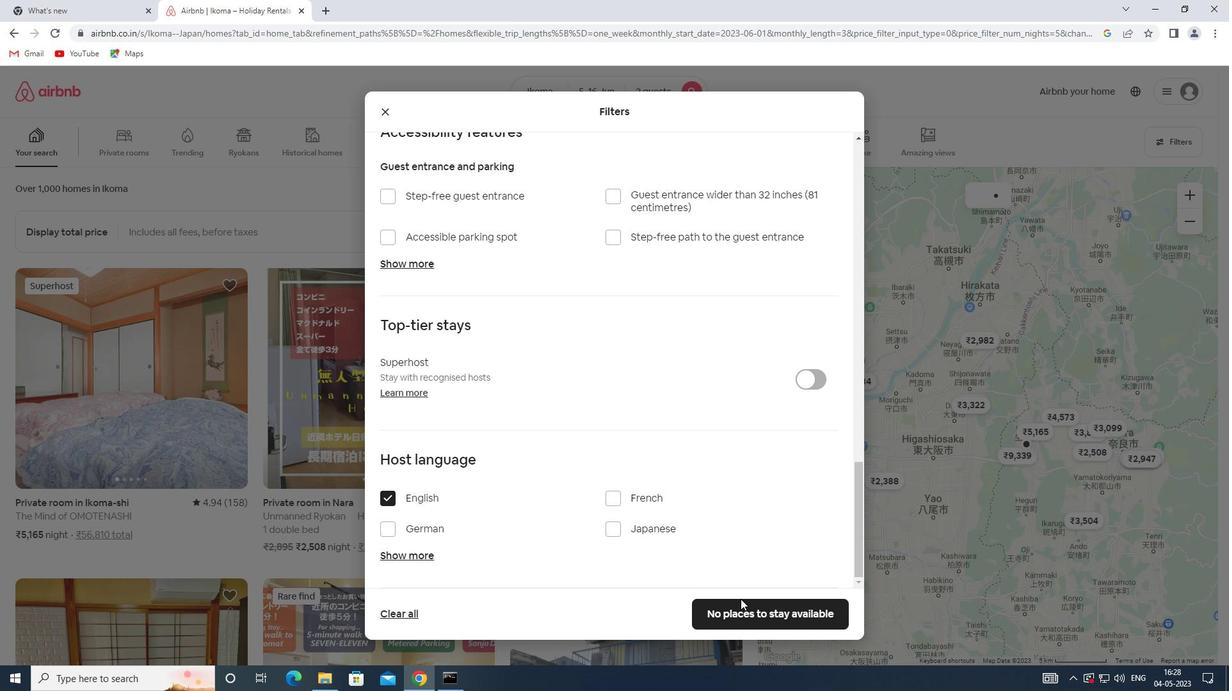 
Action: Mouse pressed left at (754, 616)
Screenshot: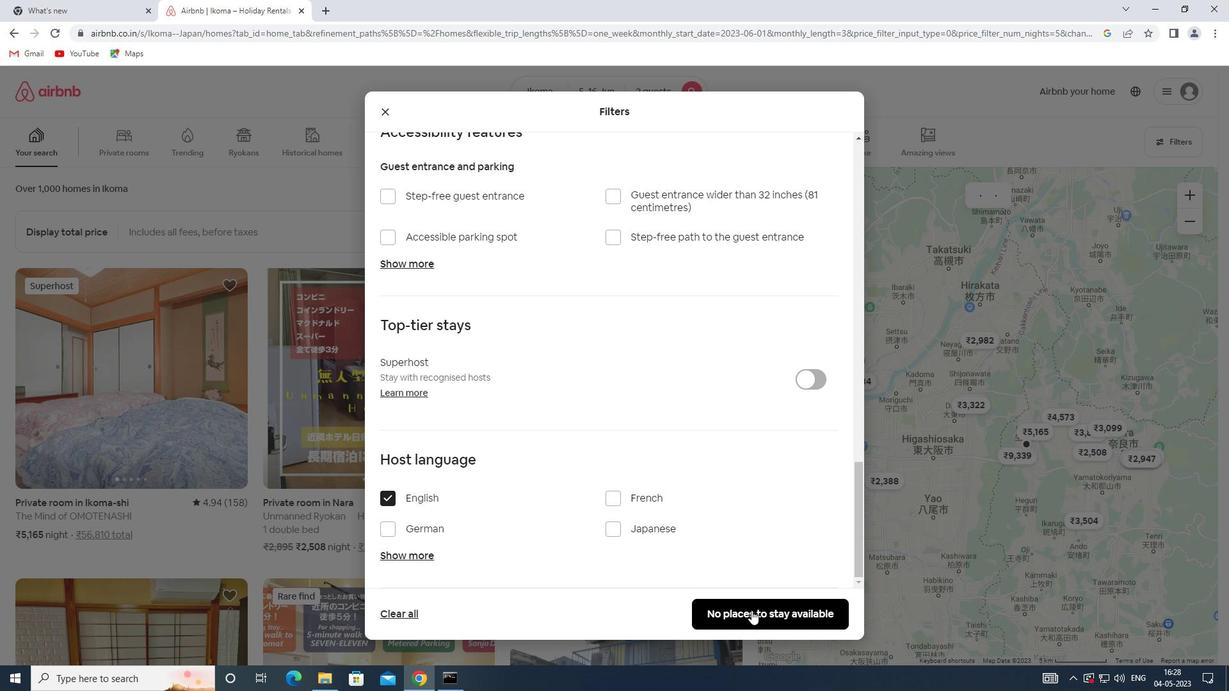 
Action: Mouse moved to (755, 616)
Screenshot: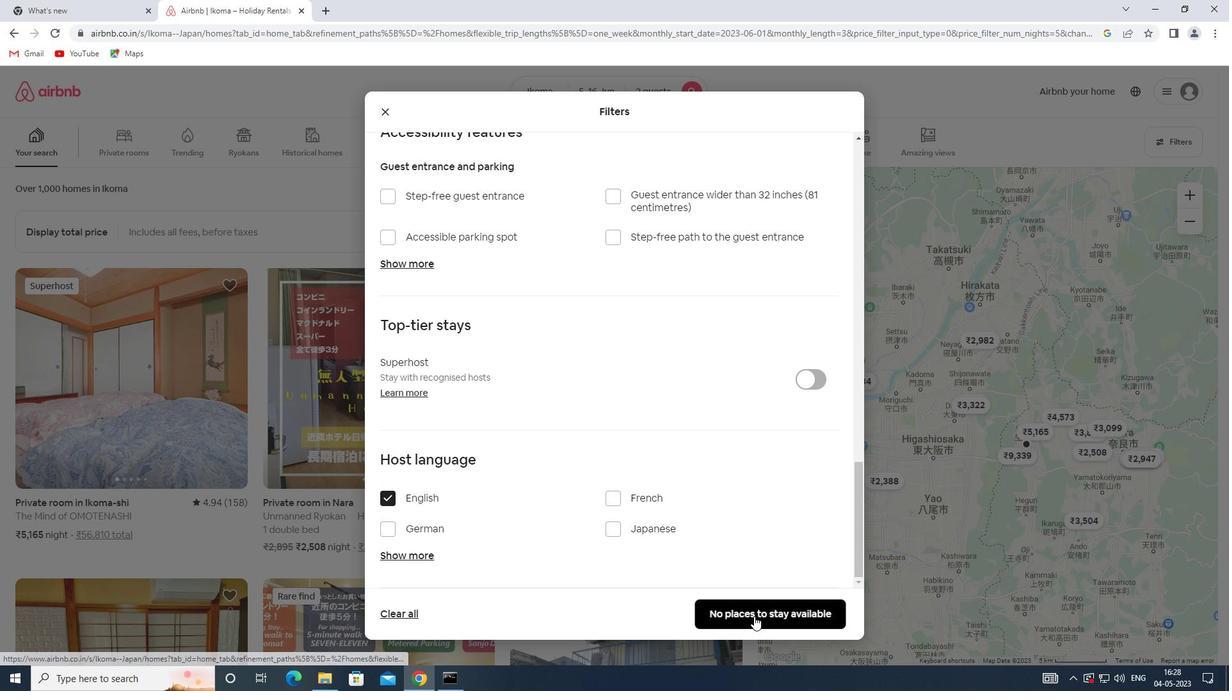 
